 Task: Find connections with filter location Lünen with filter topic #helpingothers with filter profile language German with filter current company NoBroker.com with filter school Mar Ivanios College, Thiruvananthapuram with filter industry Translation and Localization with filter service category Research with filter keywords title Video Editor
Action: Mouse moved to (552, 56)
Screenshot: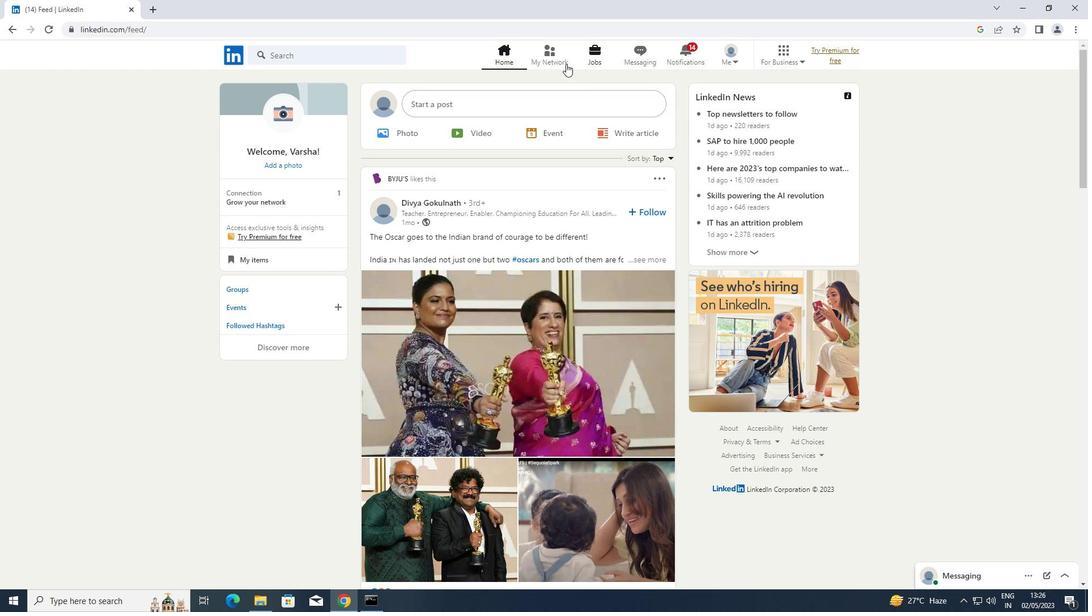 
Action: Mouse pressed left at (552, 56)
Screenshot: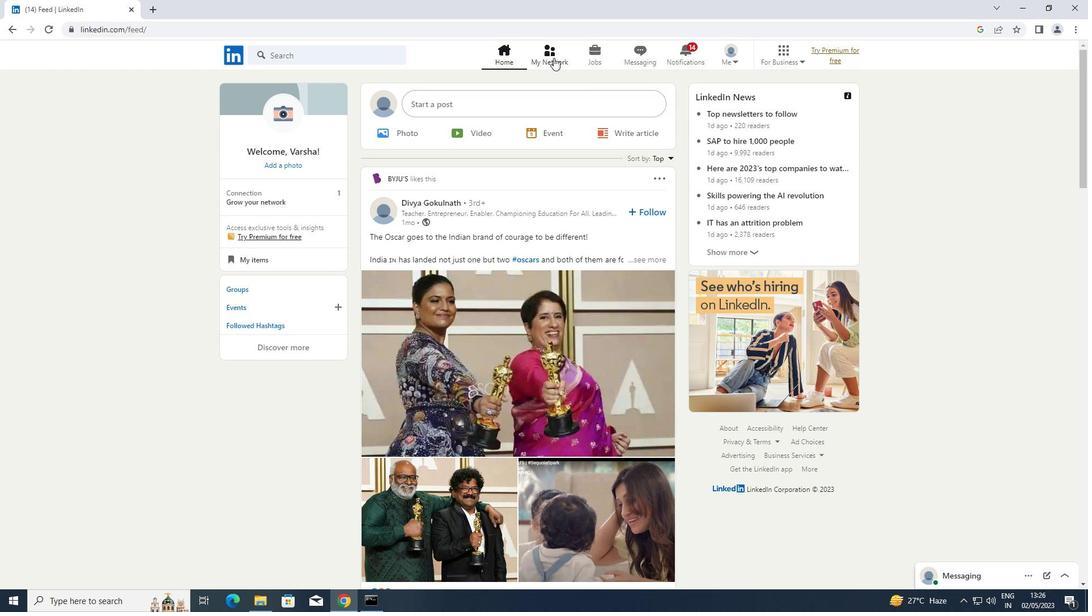 
Action: Mouse moved to (298, 115)
Screenshot: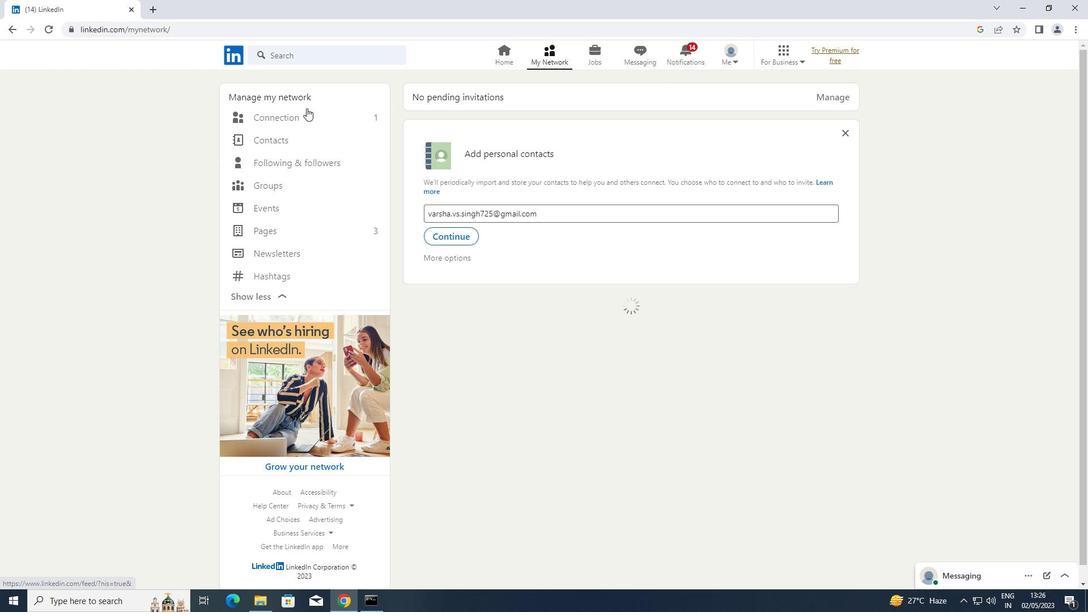 
Action: Mouse pressed left at (298, 115)
Screenshot: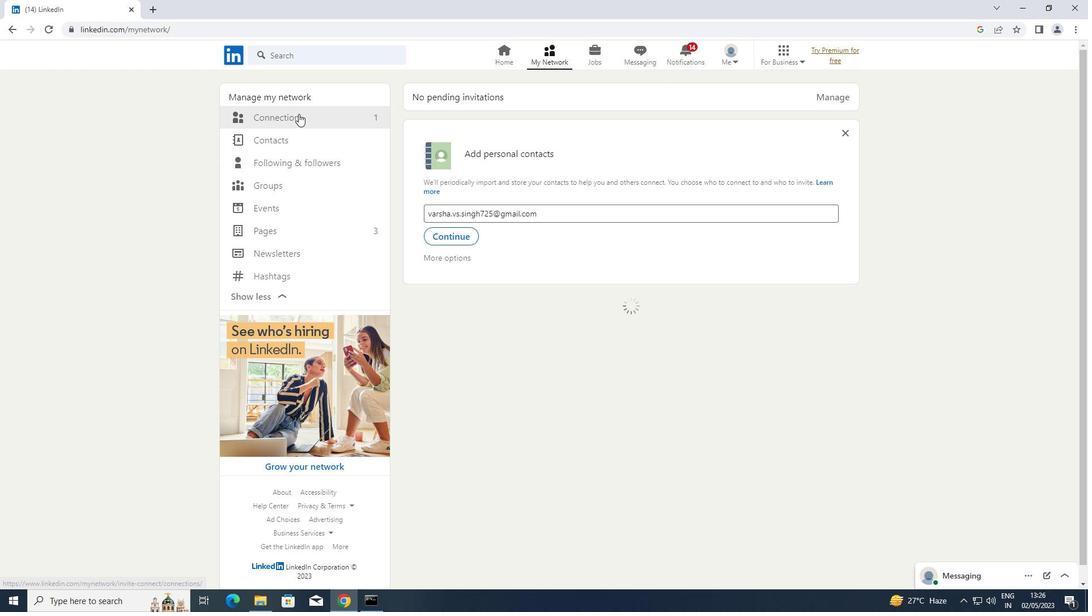 
Action: Mouse moved to (268, 114)
Screenshot: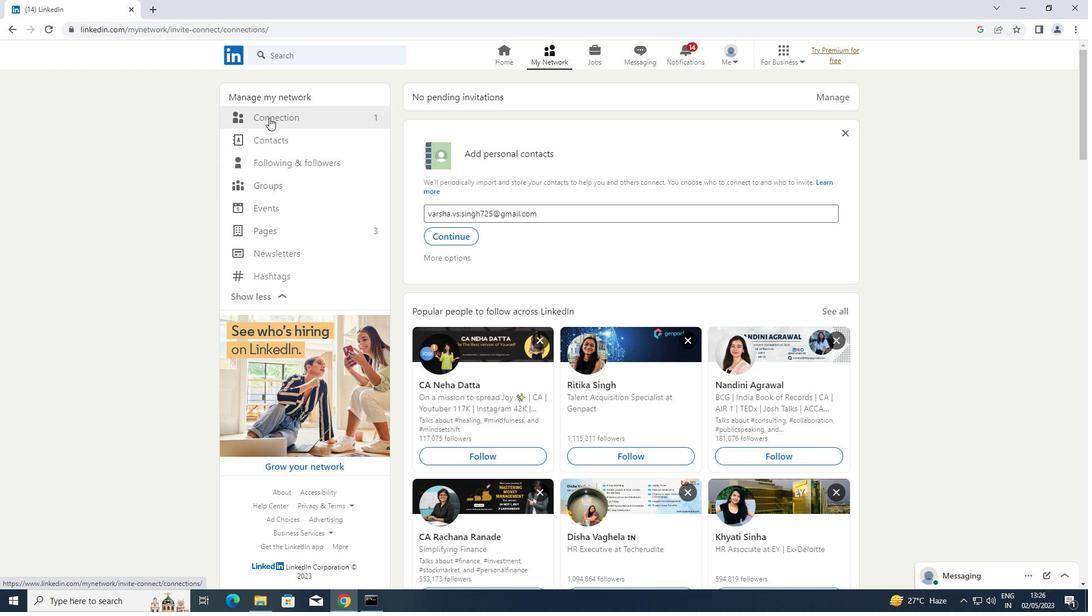 
Action: Mouse pressed left at (268, 114)
Screenshot: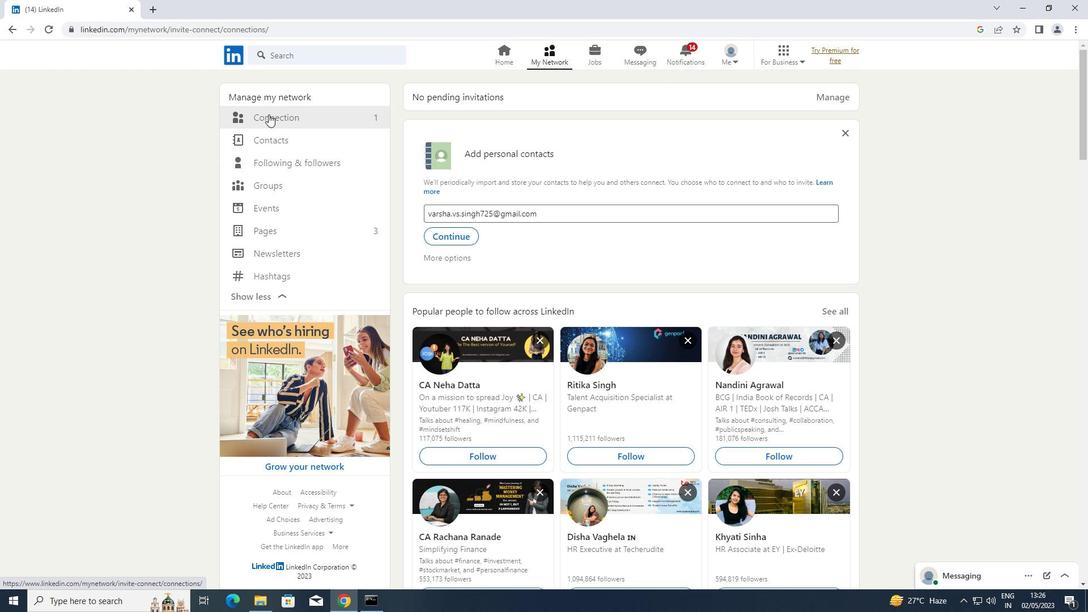 
Action: Mouse moved to (621, 114)
Screenshot: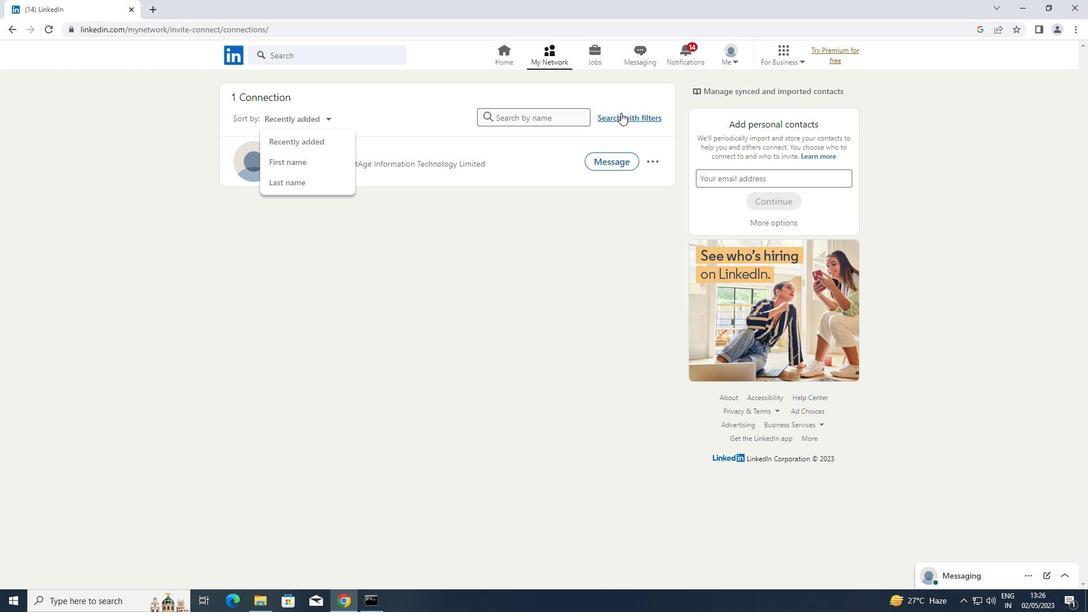 
Action: Mouse pressed left at (621, 114)
Screenshot: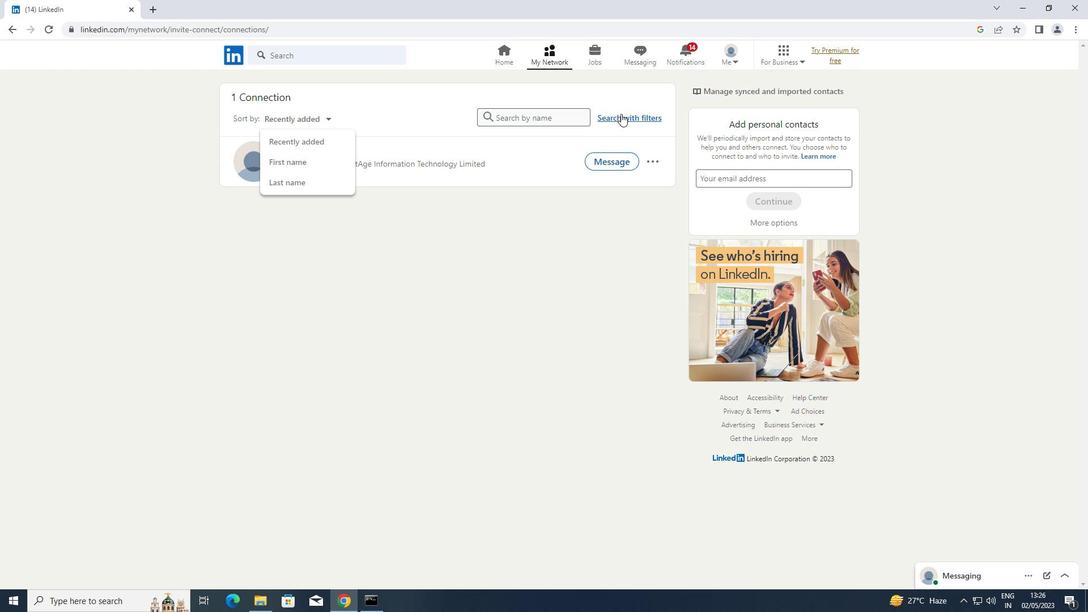 
Action: Mouse moved to (579, 90)
Screenshot: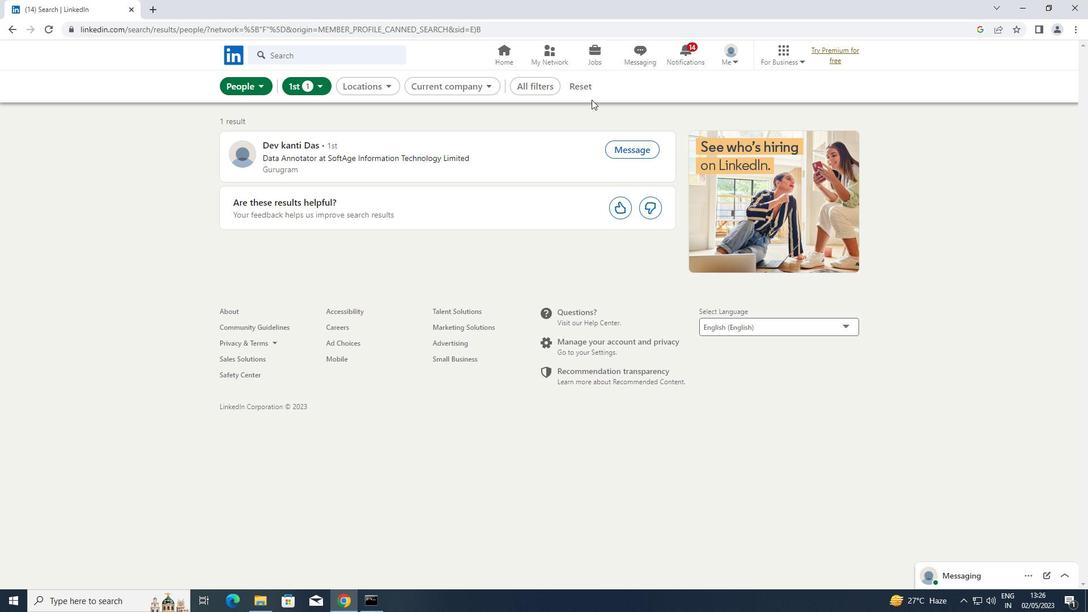 
Action: Mouse pressed left at (579, 90)
Screenshot: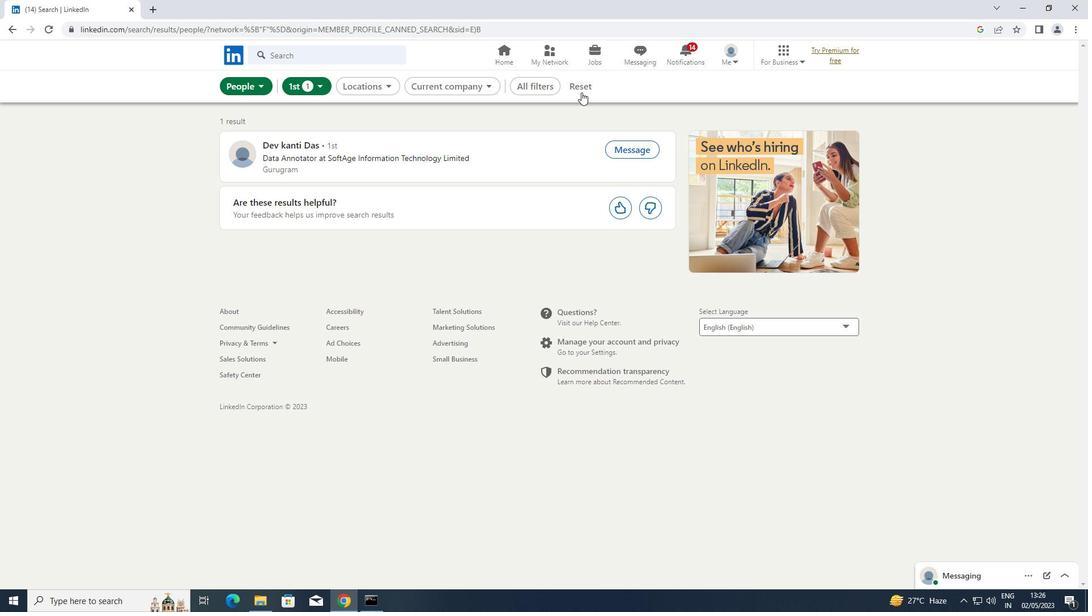
Action: Mouse moved to (563, 91)
Screenshot: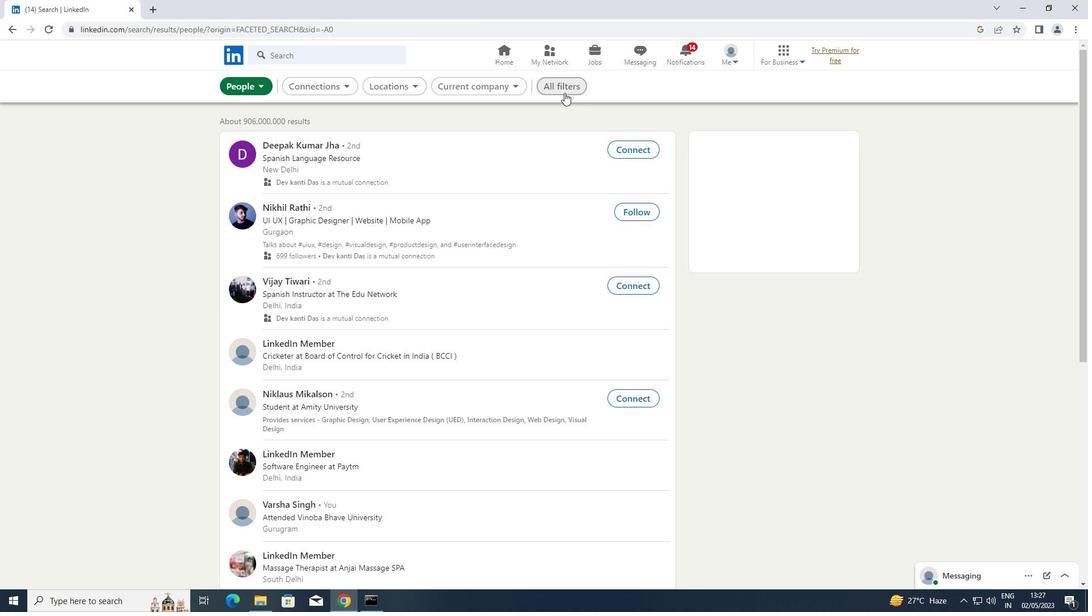 
Action: Mouse pressed left at (563, 91)
Screenshot: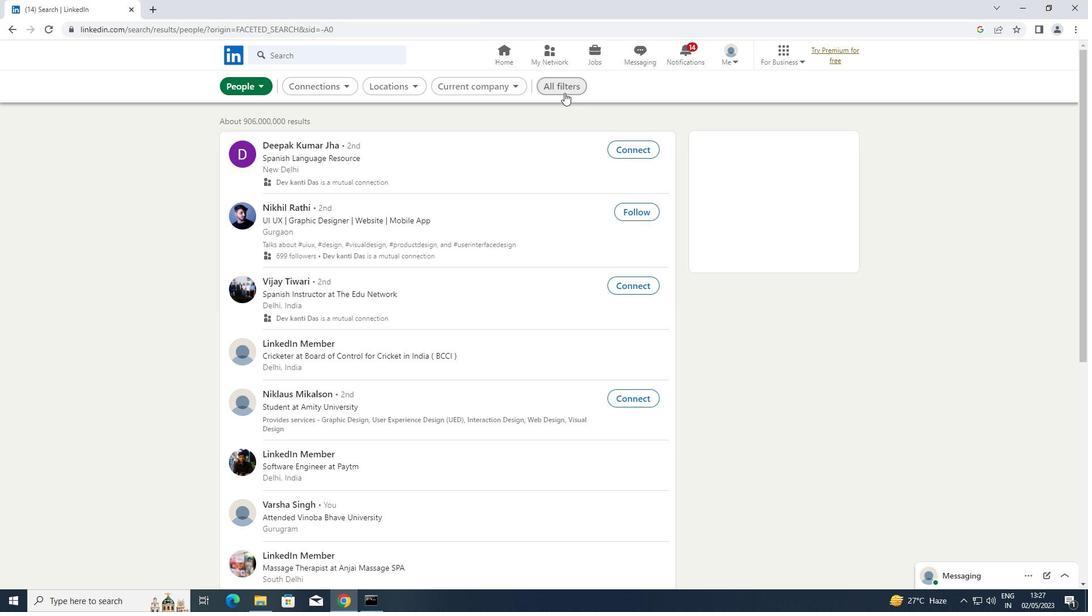 
Action: Mouse moved to (787, 216)
Screenshot: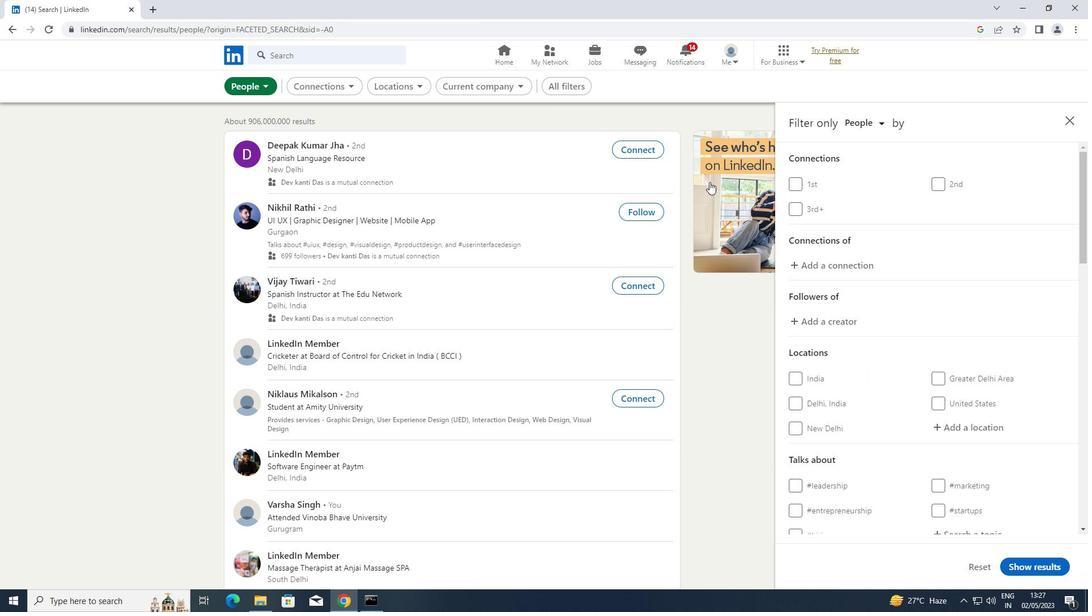 
Action: Mouse scrolled (787, 215) with delta (0, 0)
Screenshot: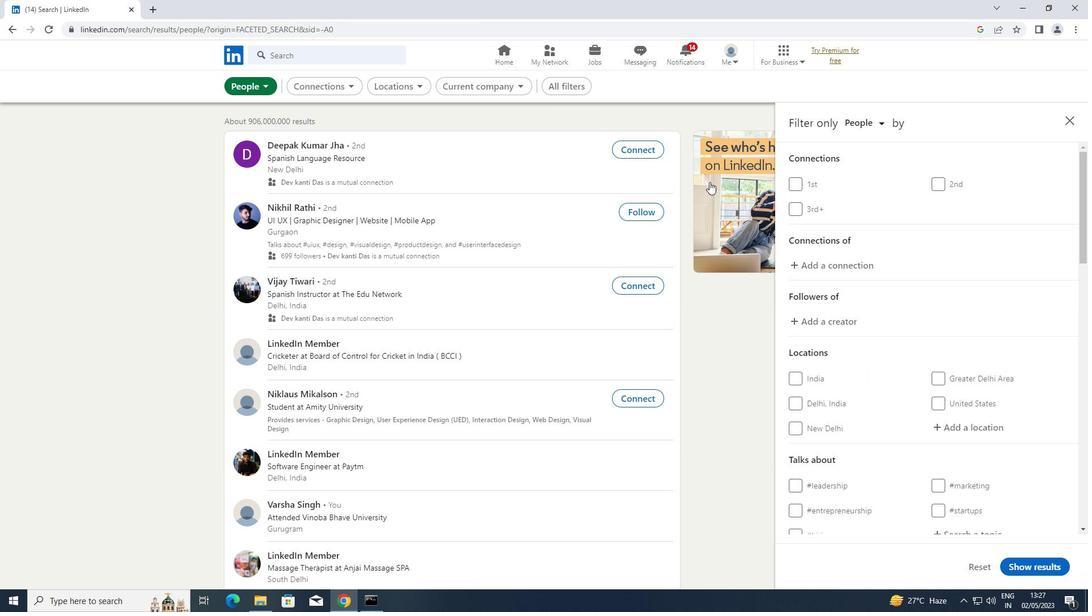 
Action: Mouse moved to (787, 217)
Screenshot: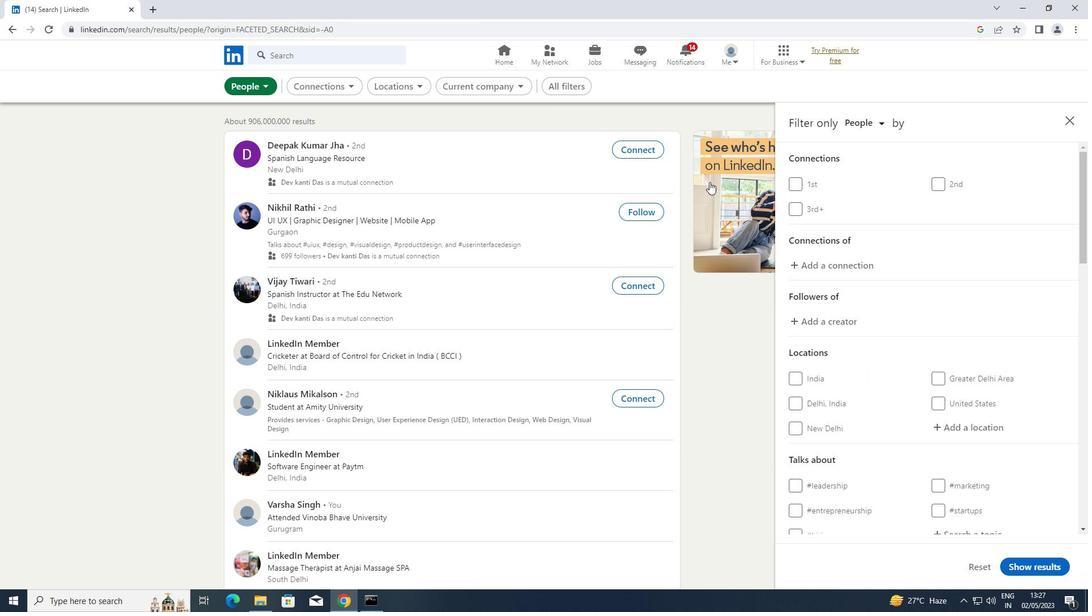
Action: Mouse scrolled (787, 216) with delta (0, 0)
Screenshot: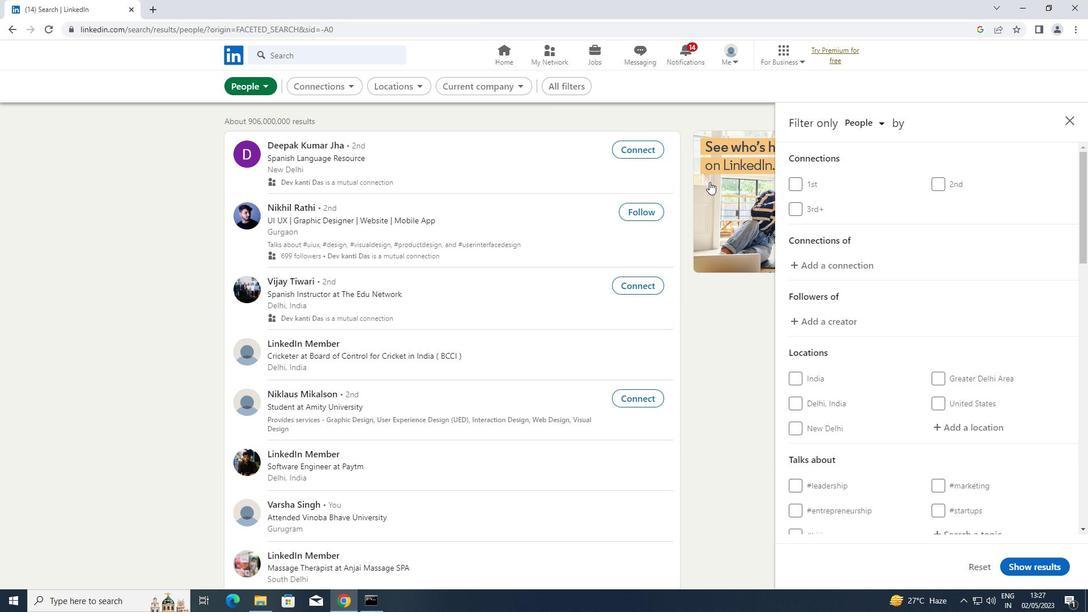 
Action: Mouse moved to (993, 314)
Screenshot: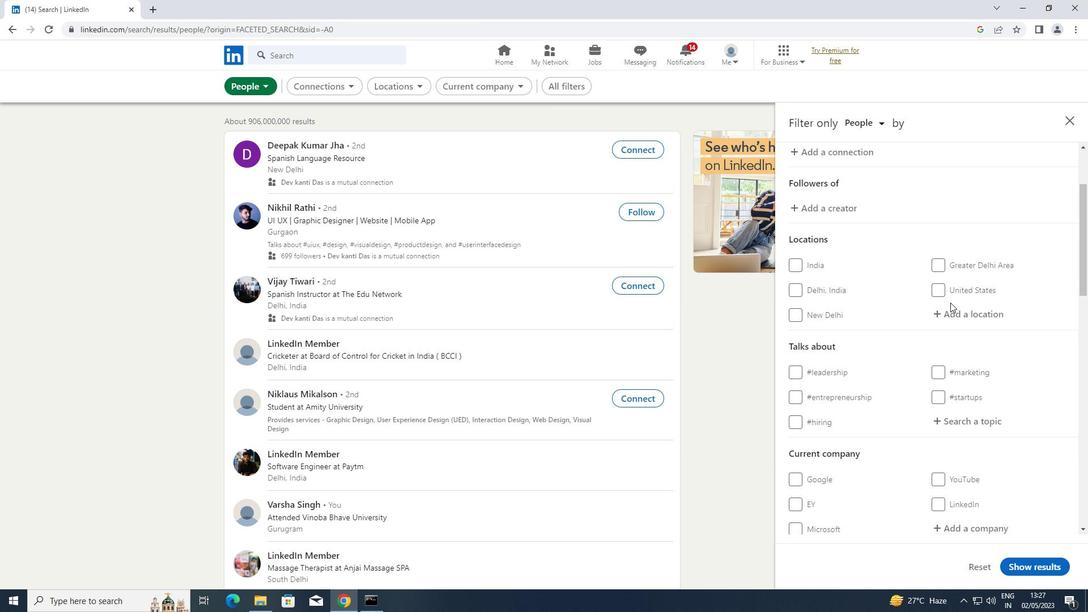 
Action: Mouse pressed left at (993, 314)
Screenshot: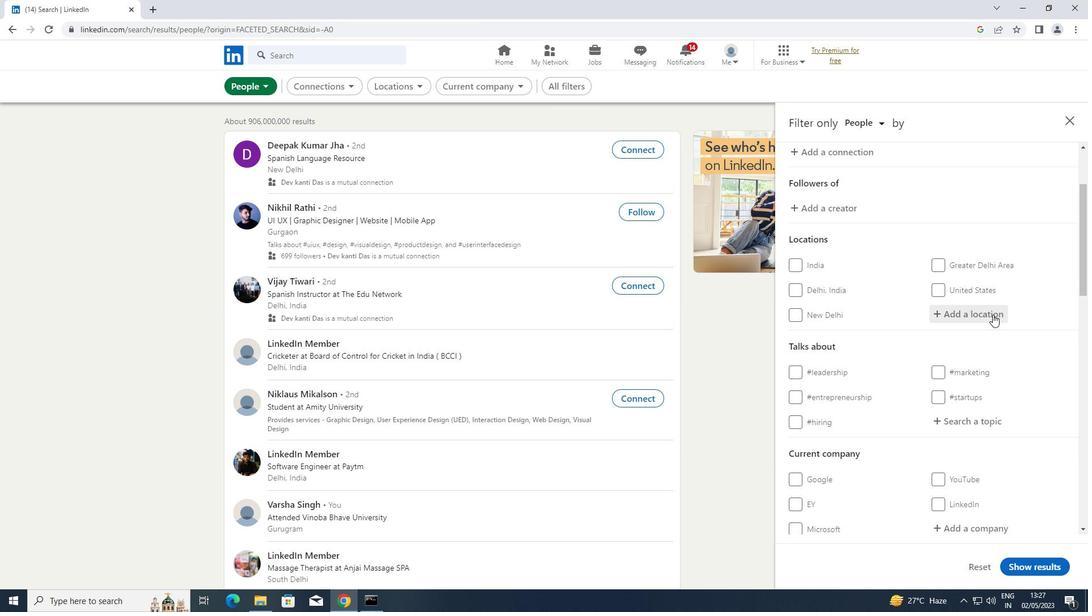 
Action: Key pressed <Key.shift>LUNEN
Screenshot: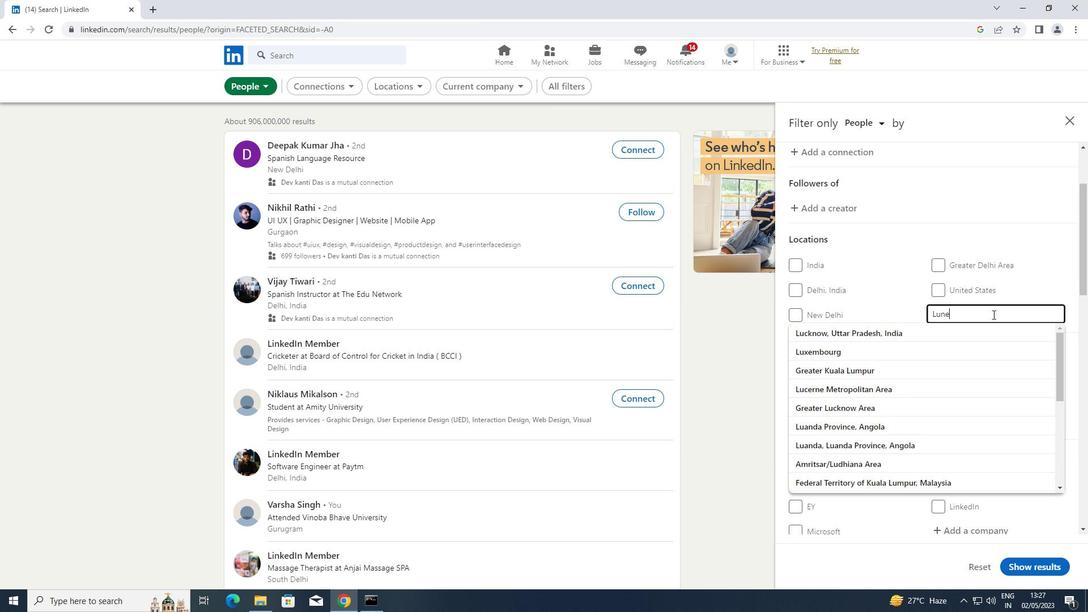 
Action: Mouse moved to (945, 316)
Screenshot: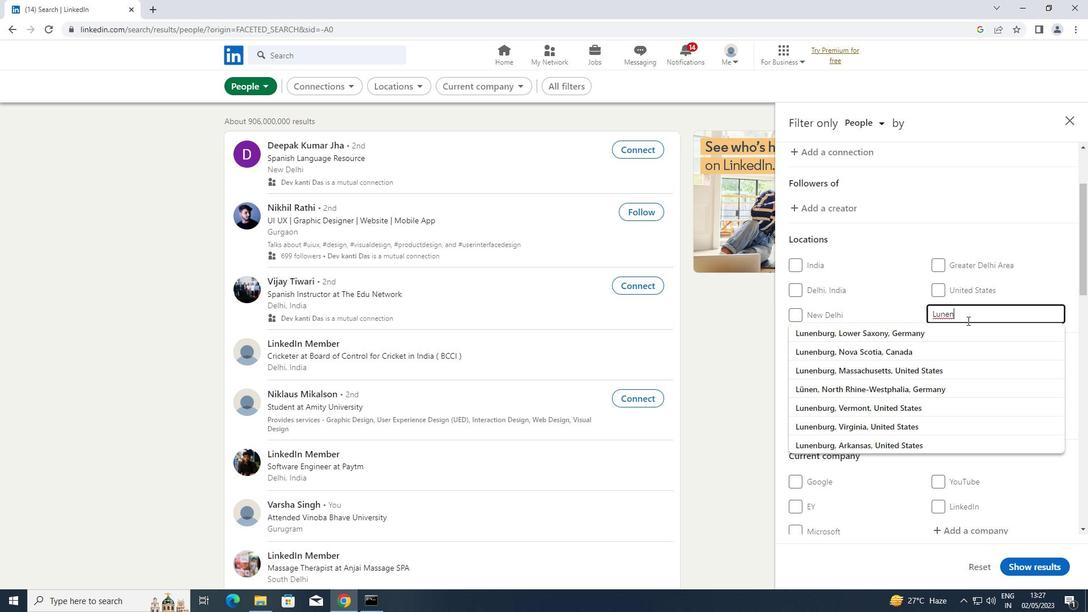 
Action: Key pressed <Key.enter>
Screenshot: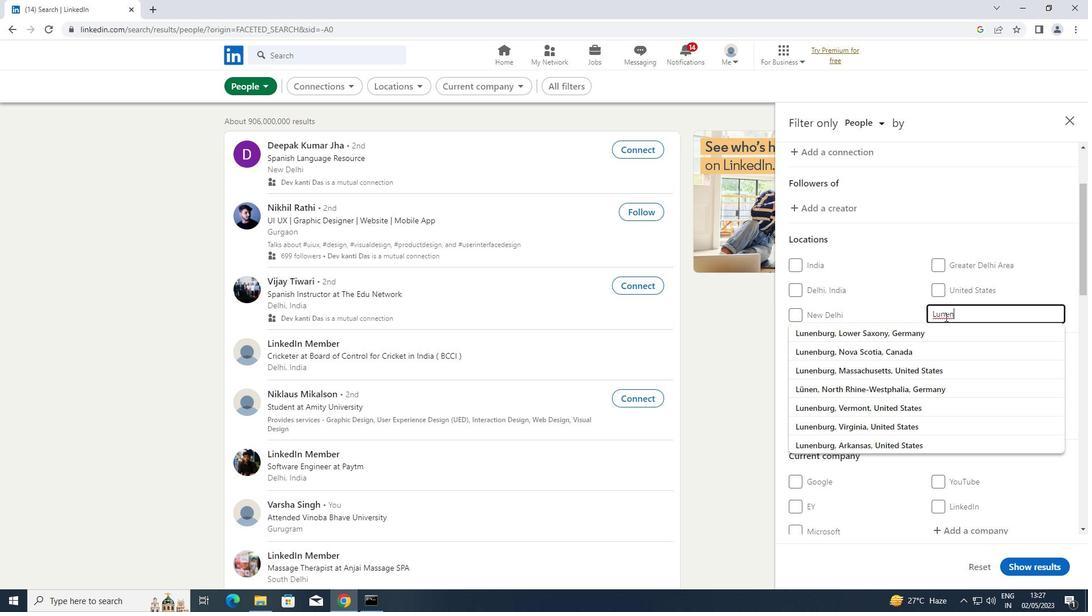 
Action: Mouse moved to (903, 313)
Screenshot: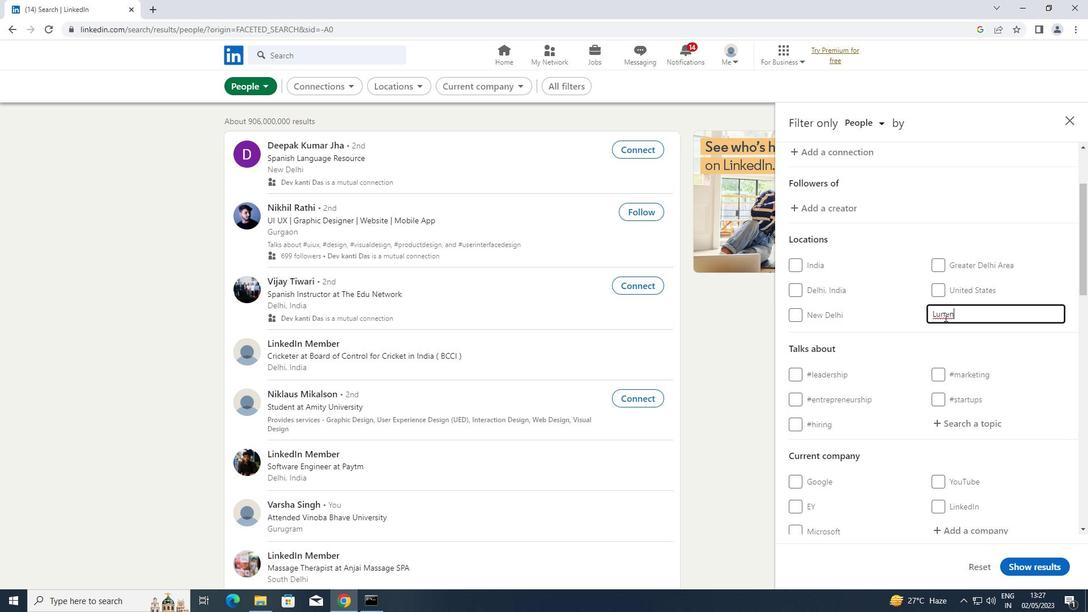 
Action: Mouse scrolled (903, 312) with delta (0, 0)
Screenshot: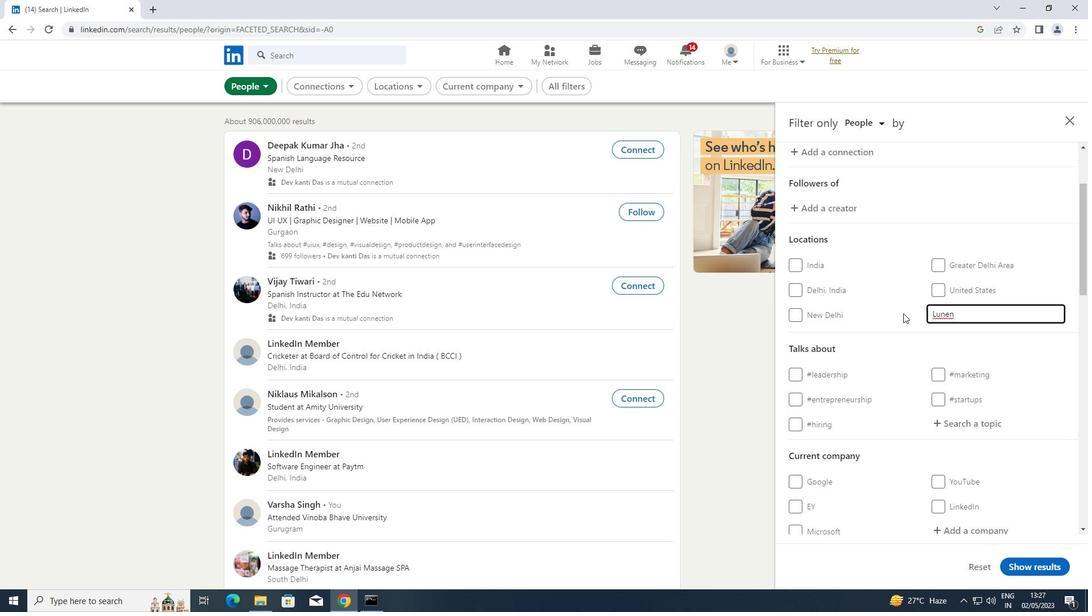 
Action: Mouse scrolled (903, 312) with delta (0, 0)
Screenshot: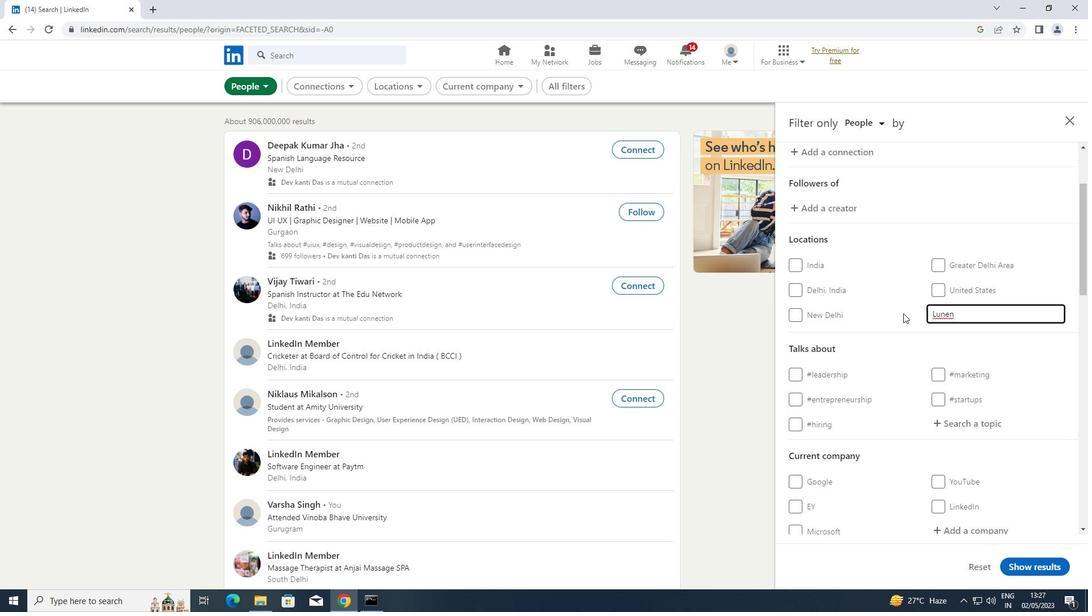 
Action: Mouse scrolled (903, 312) with delta (0, 0)
Screenshot: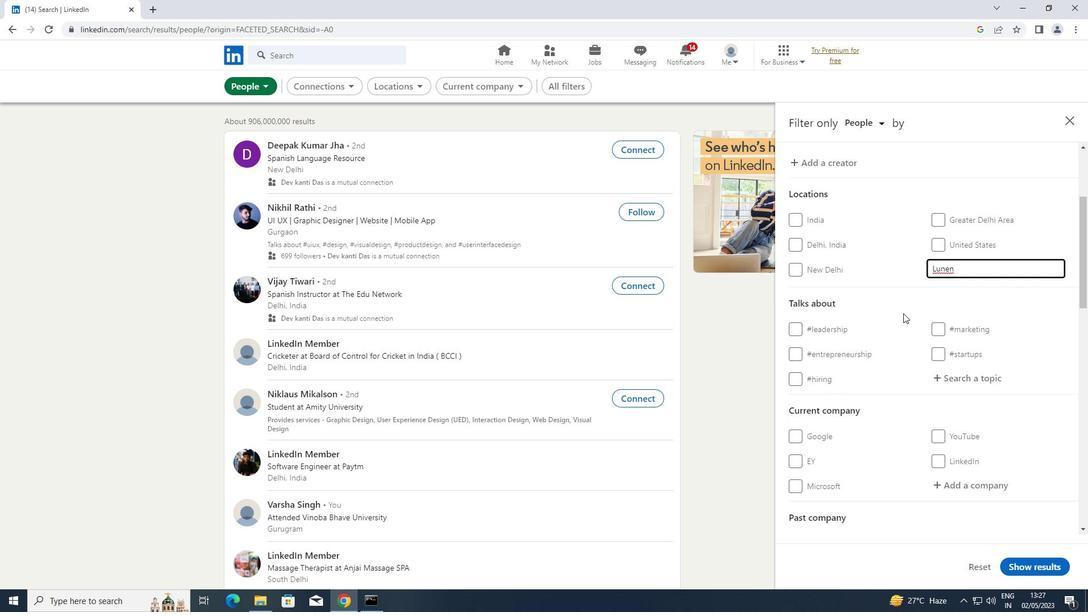 
Action: Mouse moved to (968, 255)
Screenshot: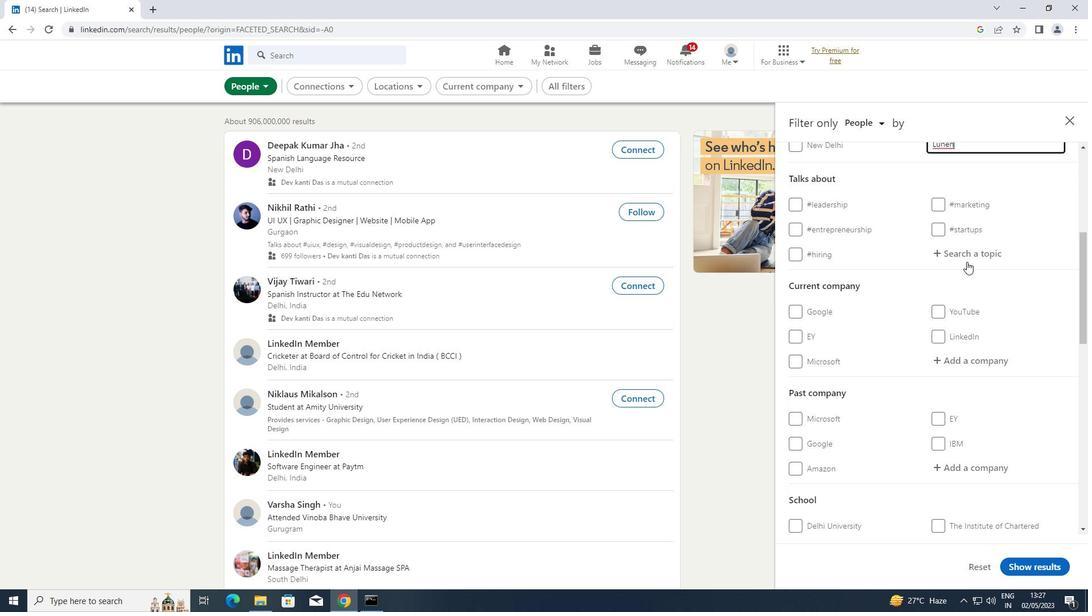 
Action: Mouse pressed left at (968, 255)
Screenshot: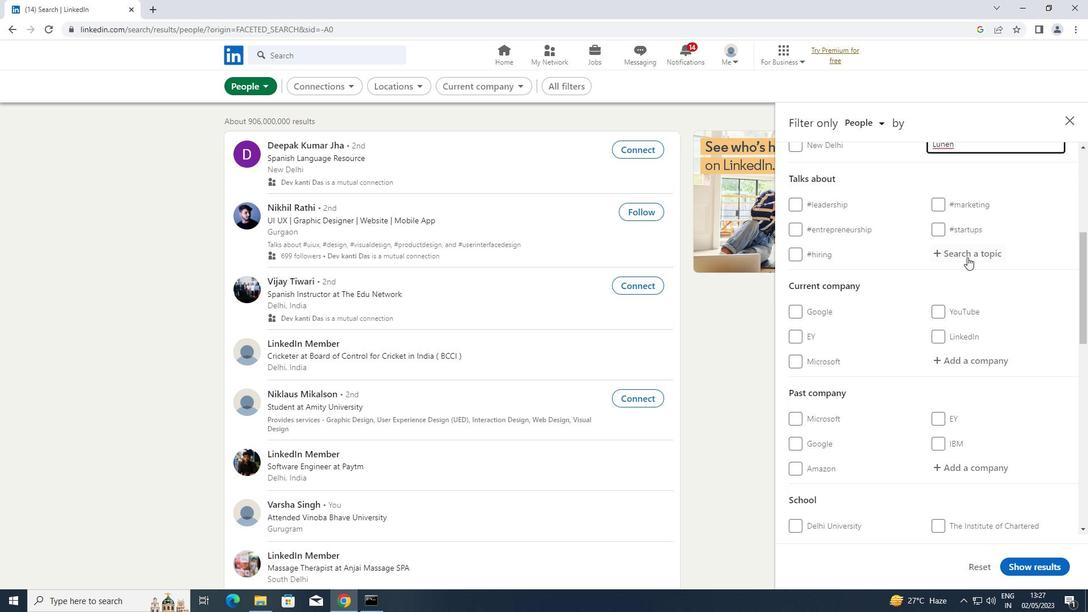 
Action: Key pressed HELPINGOTHERS
Screenshot: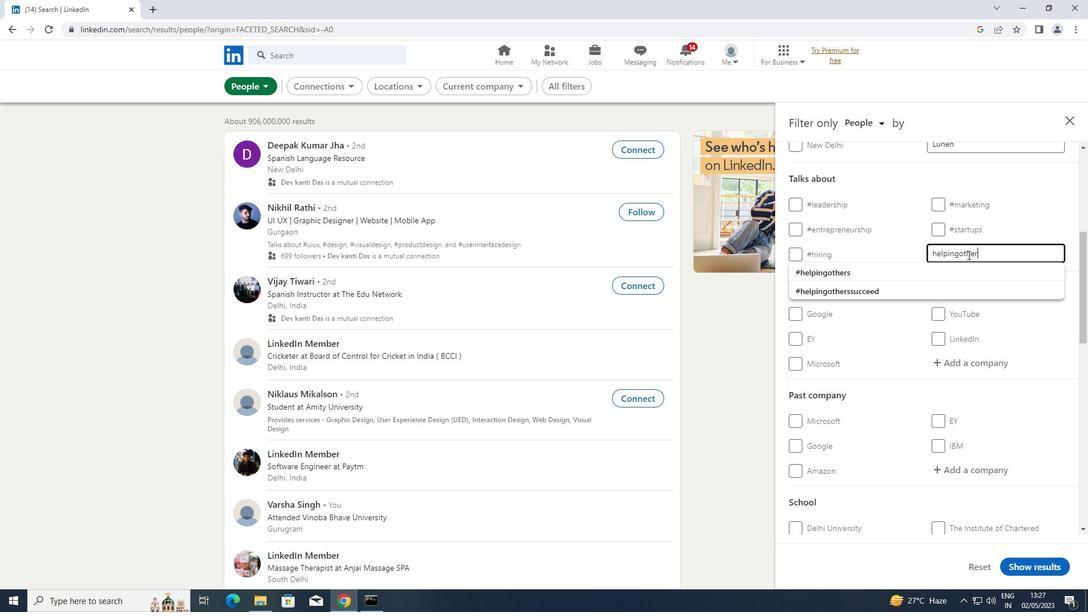 
Action: Mouse moved to (865, 267)
Screenshot: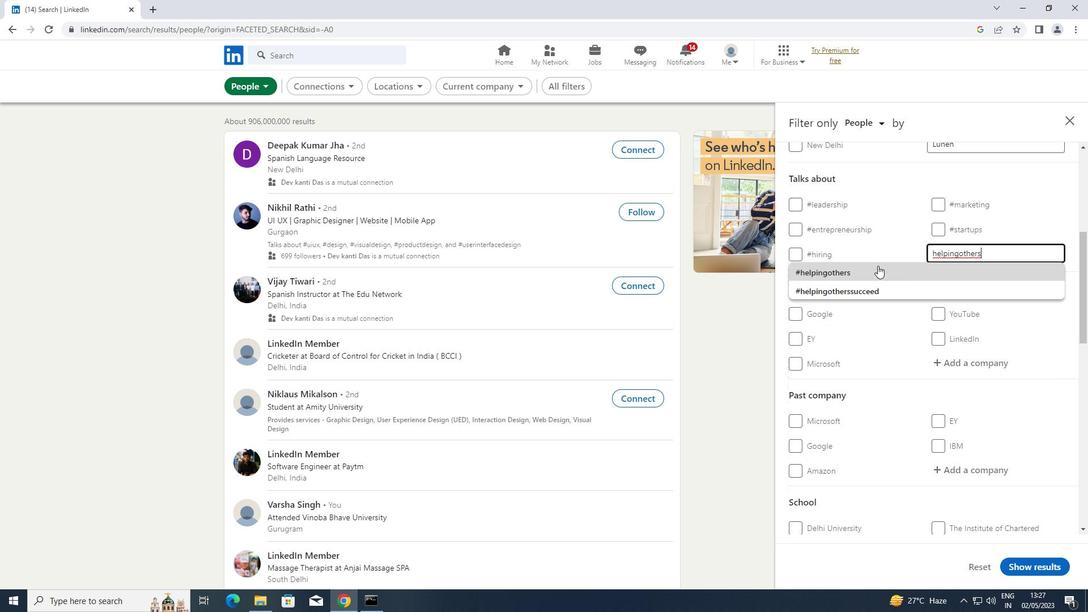 
Action: Mouse pressed left at (865, 267)
Screenshot: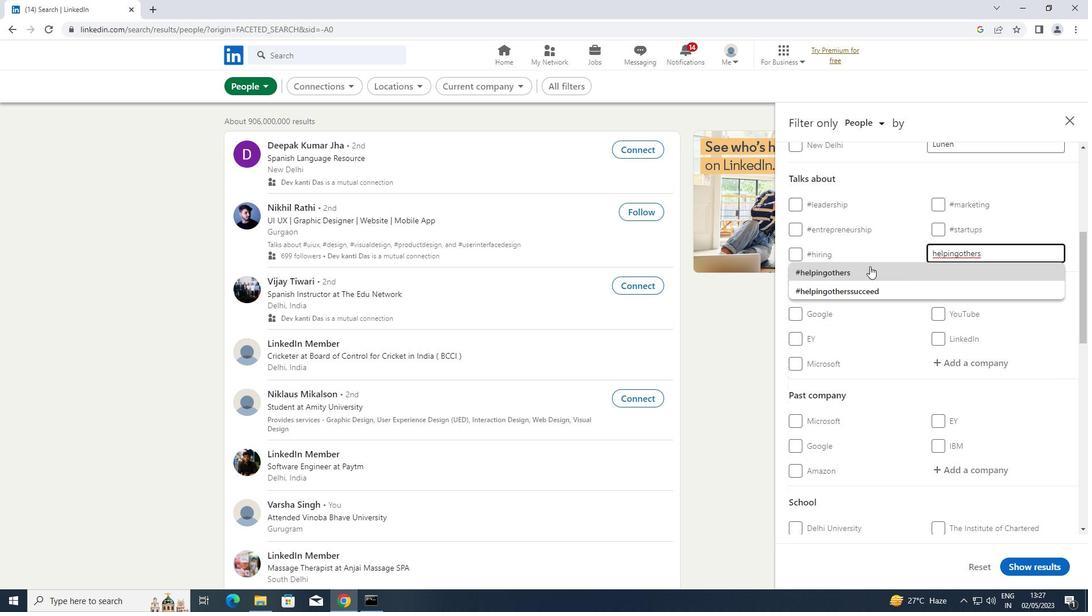 
Action: Mouse scrolled (865, 266) with delta (0, 0)
Screenshot: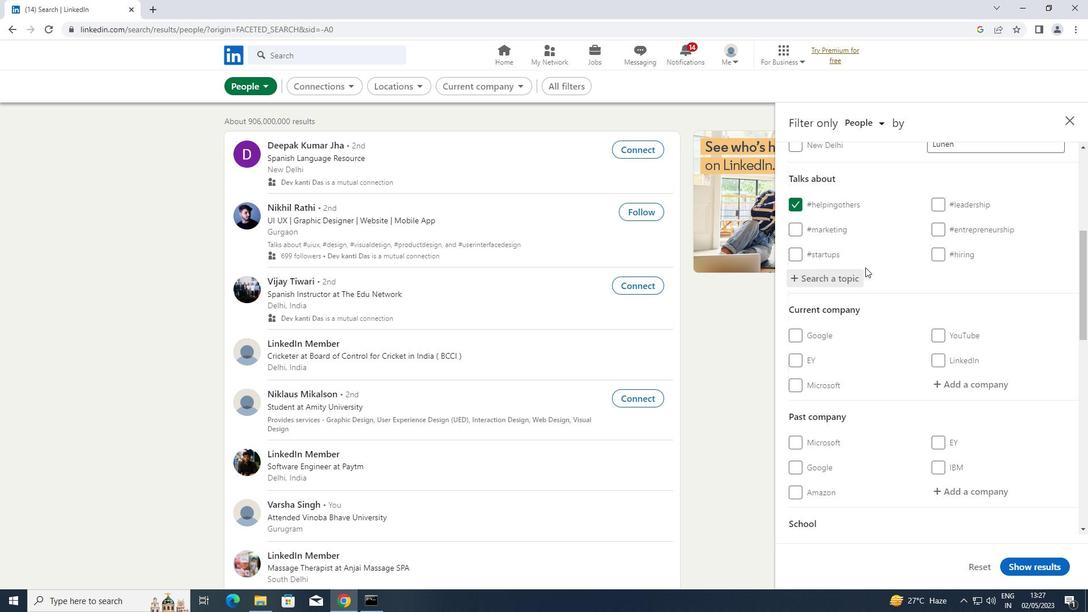 
Action: Mouse scrolled (865, 266) with delta (0, 0)
Screenshot: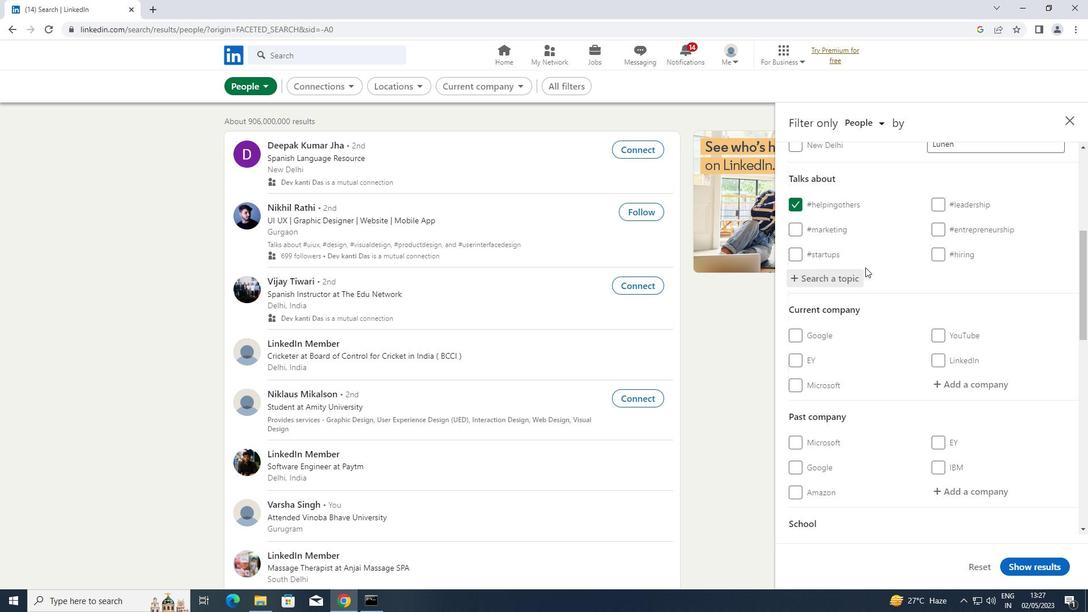 
Action: Mouse scrolled (865, 266) with delta (0, 0)
Screenshot: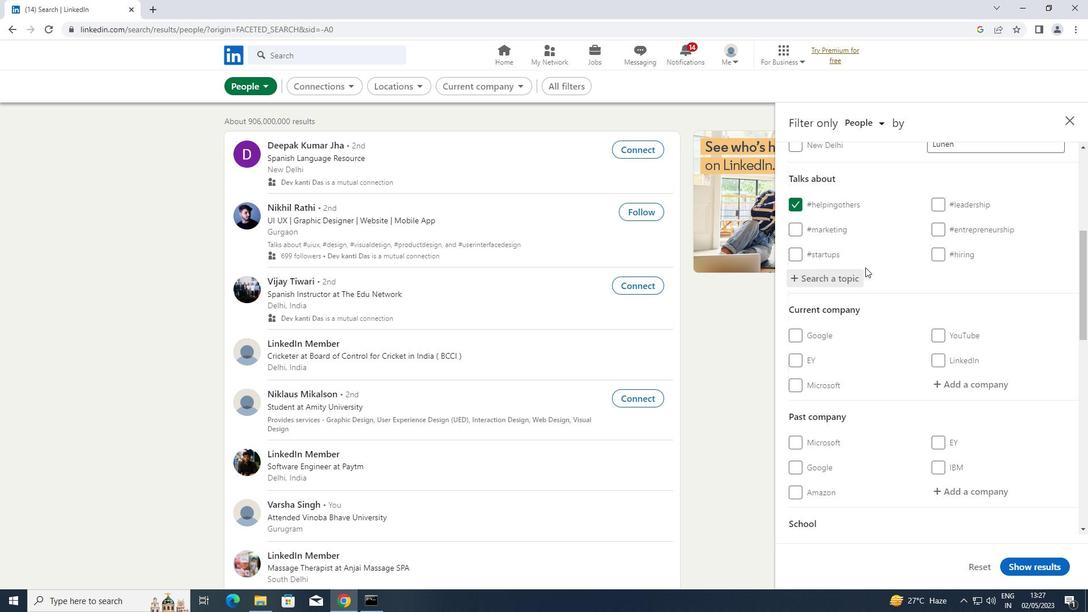 
Action: Mouse scrolled (865, 266) with delta (0, 0)
Screenshot: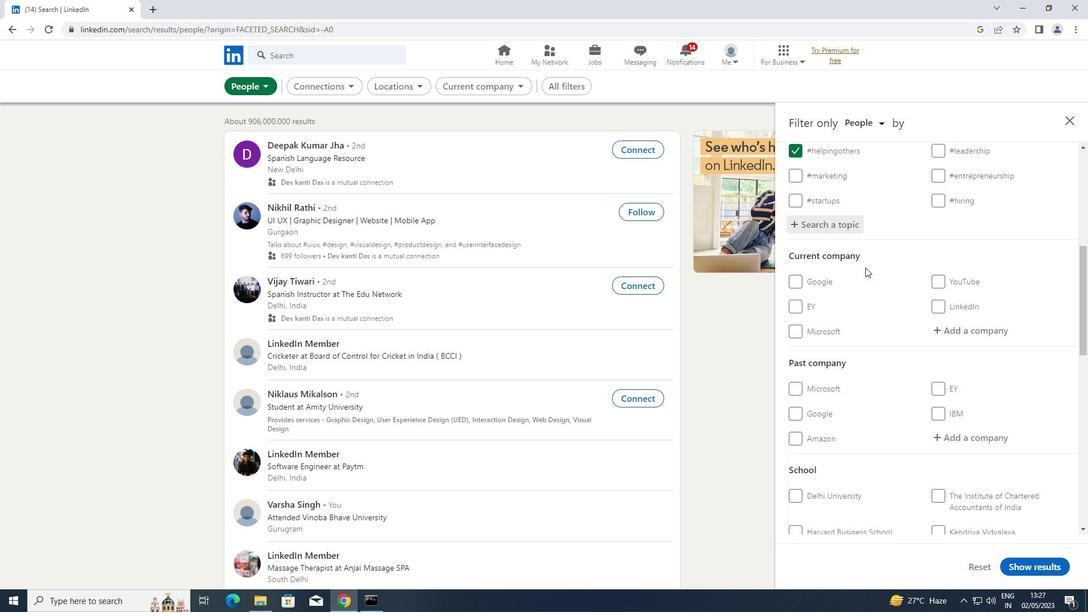 
Action: Mouse scrolled (865, 266) with delta (0, 0)
Screenshot: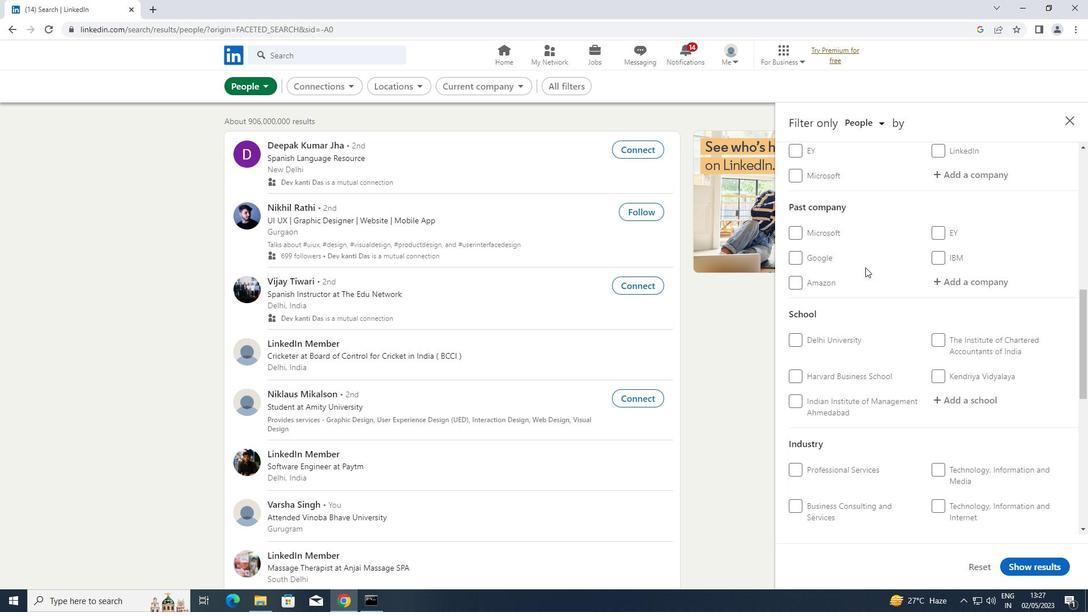 
Action: Mouse scrolled (865, 266) with delta (0, 0)
Screenshot: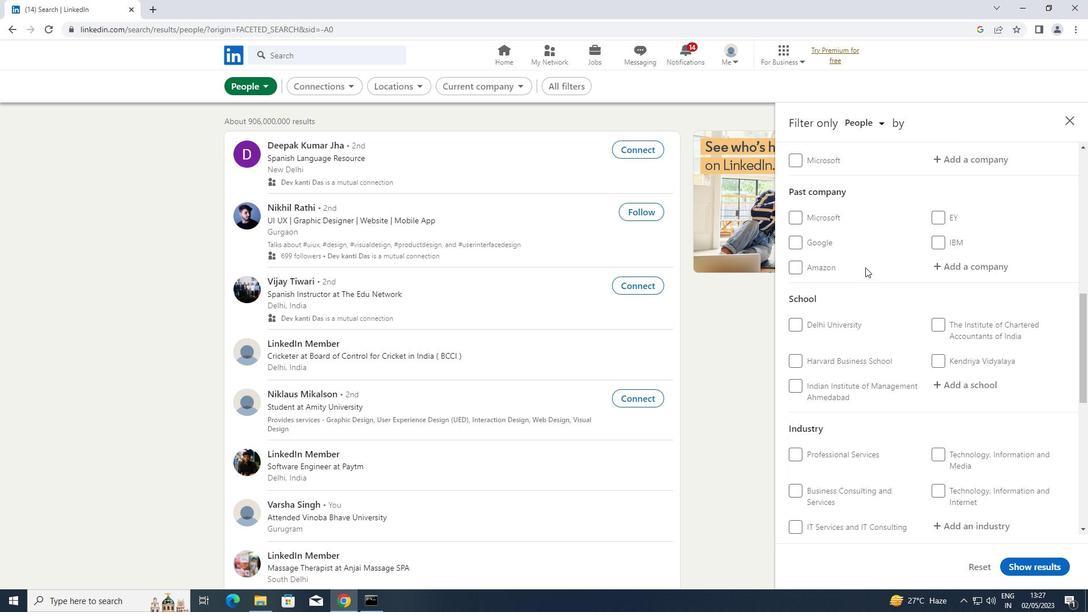 
Action: Mouse scrolled (865, 266) with delta (0, 0)
Screenshot: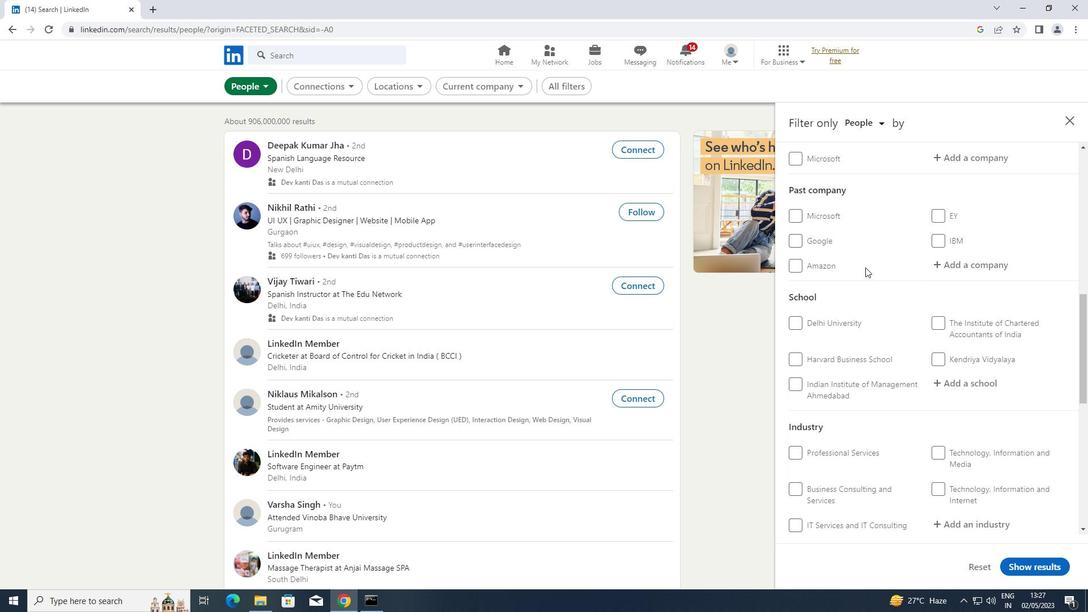 
Action: Mouse scrolled (865, 266) with delta (0, 0)
Screenshot: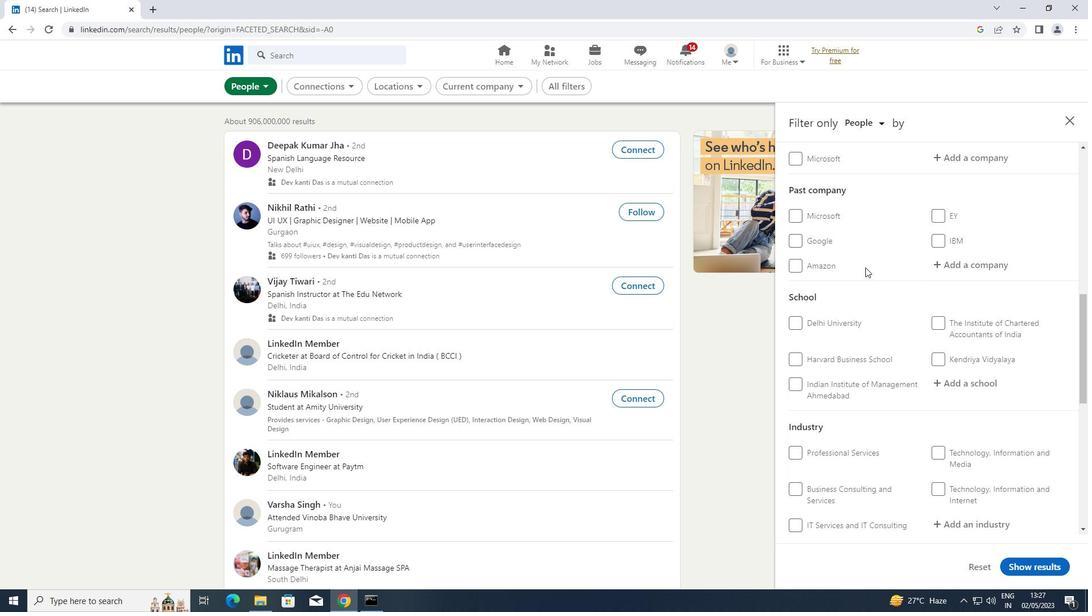 
Action: Mouse moved to (795, 400)
Screenshot: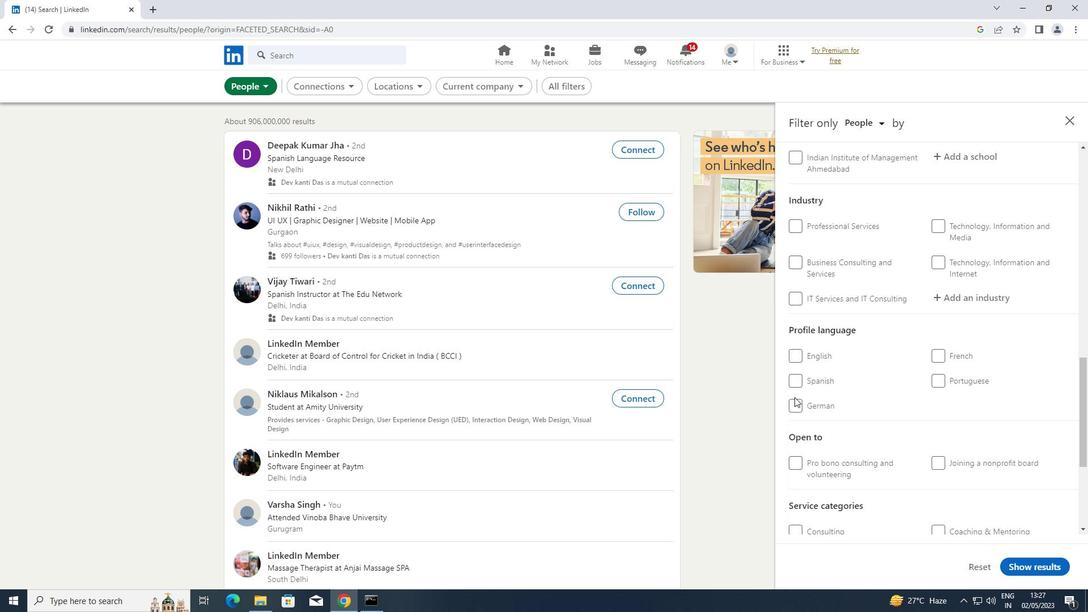 
Action: Mouse pressed left at (795, 400)
Screenshot: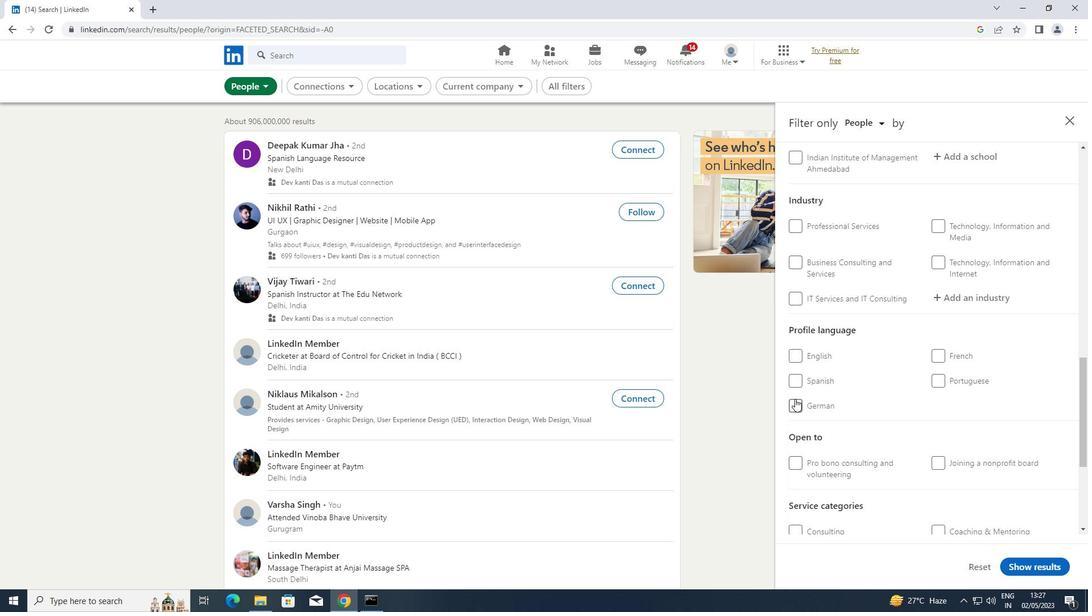 
Action: Mouse moved to (837, 290)
Screenshot: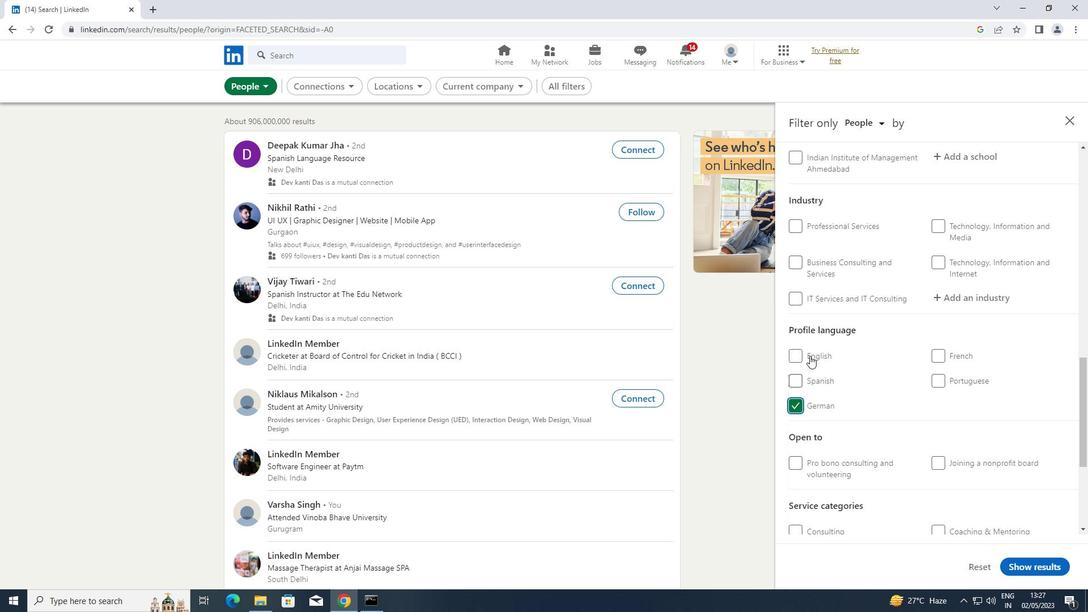 
Action: Mouse scrolled (837, 291) with delta (0, 0)
Screenshot: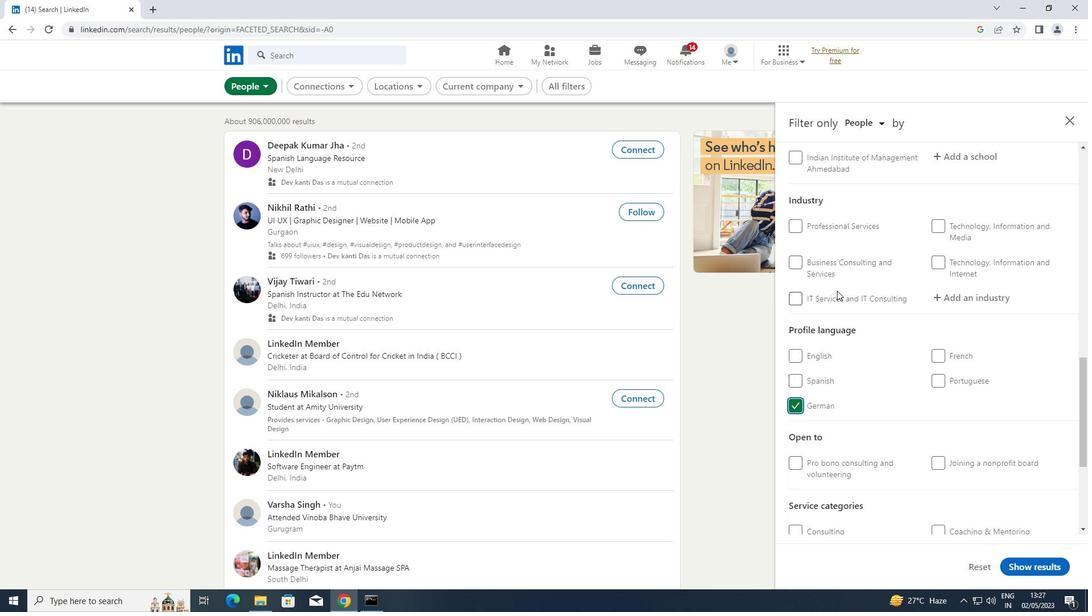
Action: Mouse scrolled (837, 291) with delta (0, 0)
Screenshot: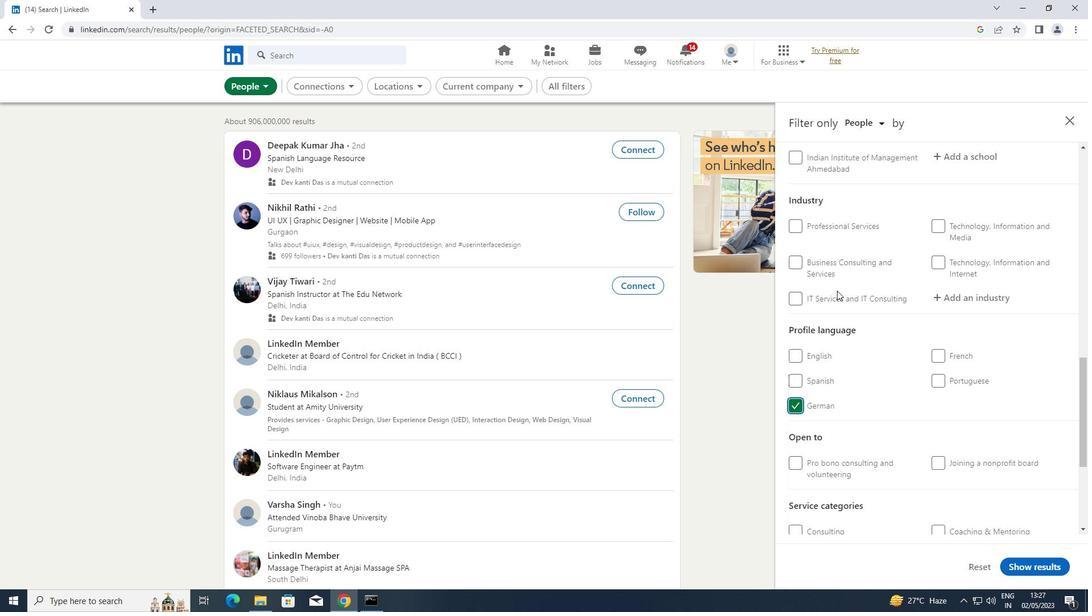 
Action: Mouse scrolled (837, 291) with delta (0, 0)
Screenshot: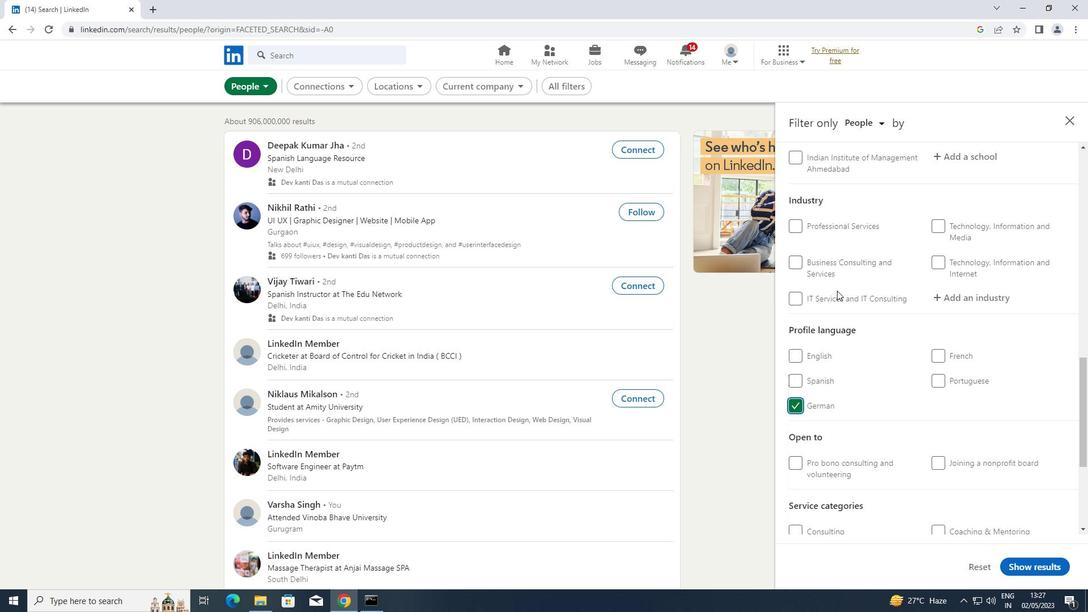 
Action: Mouse scrolled (837, 291) with delta (0, 0)
Screenshot: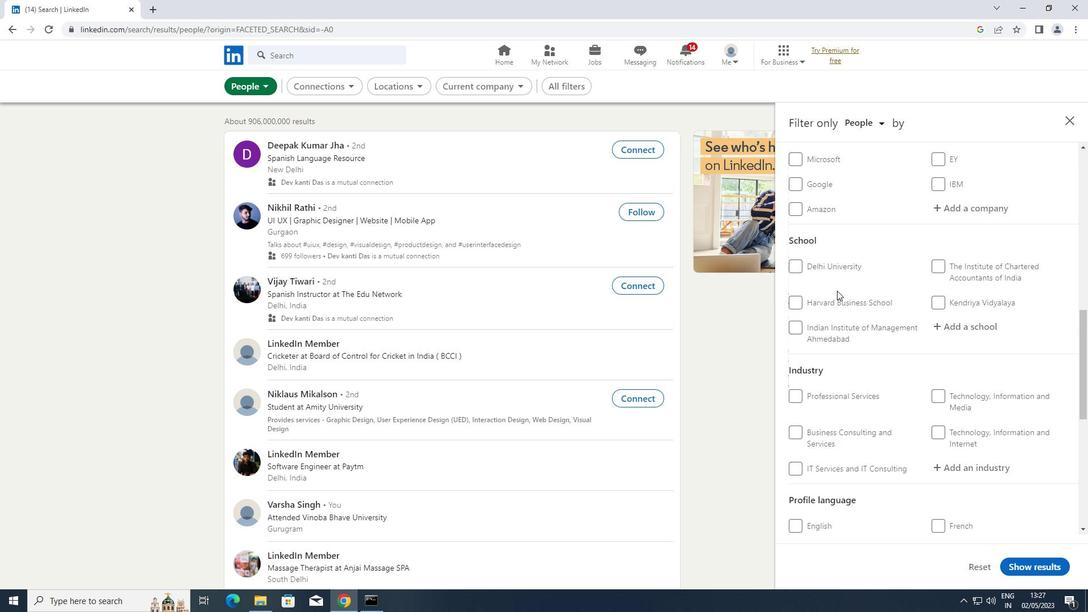 
Action: Mouse scrolled (837, 291) with delta (0, 0)
Screenshot: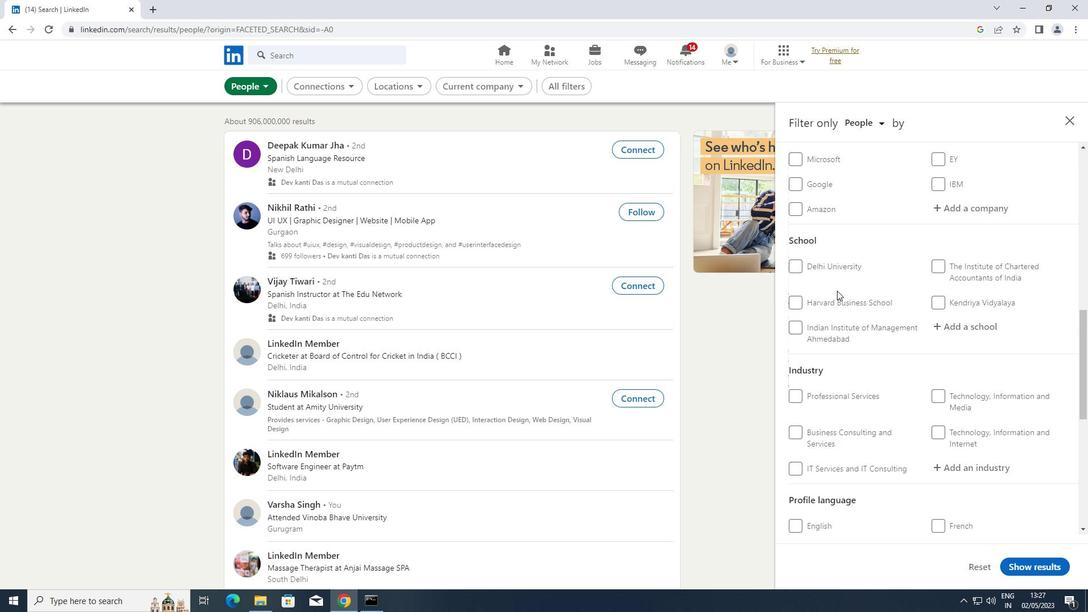 
Action: Mouse scrolled (837, 291) with delta (0, 0)
Screenshot: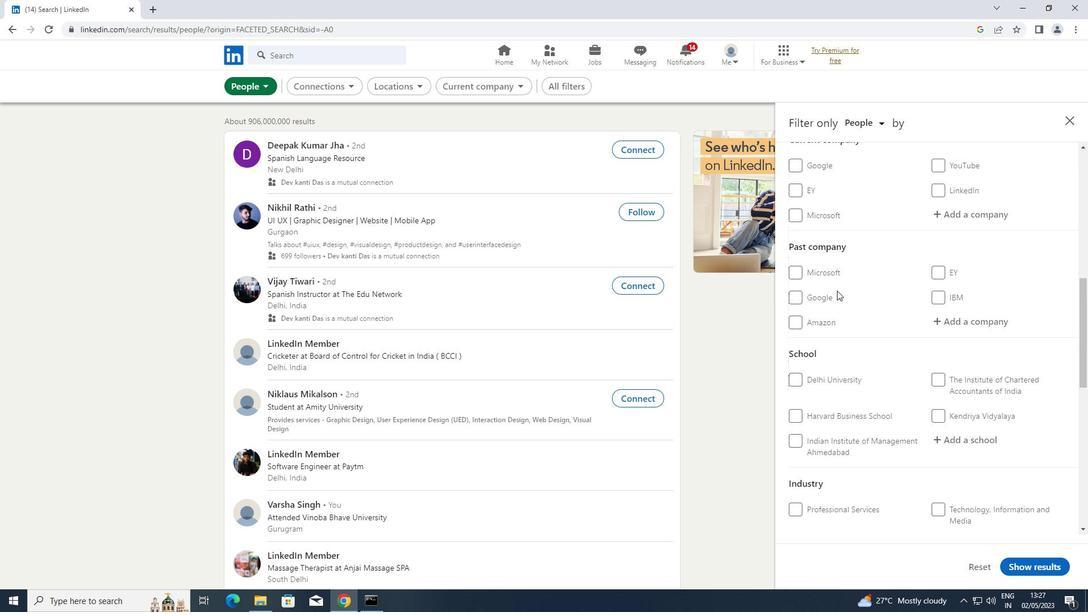 
Action: Mouse moved to (967, 263)
Screenshot: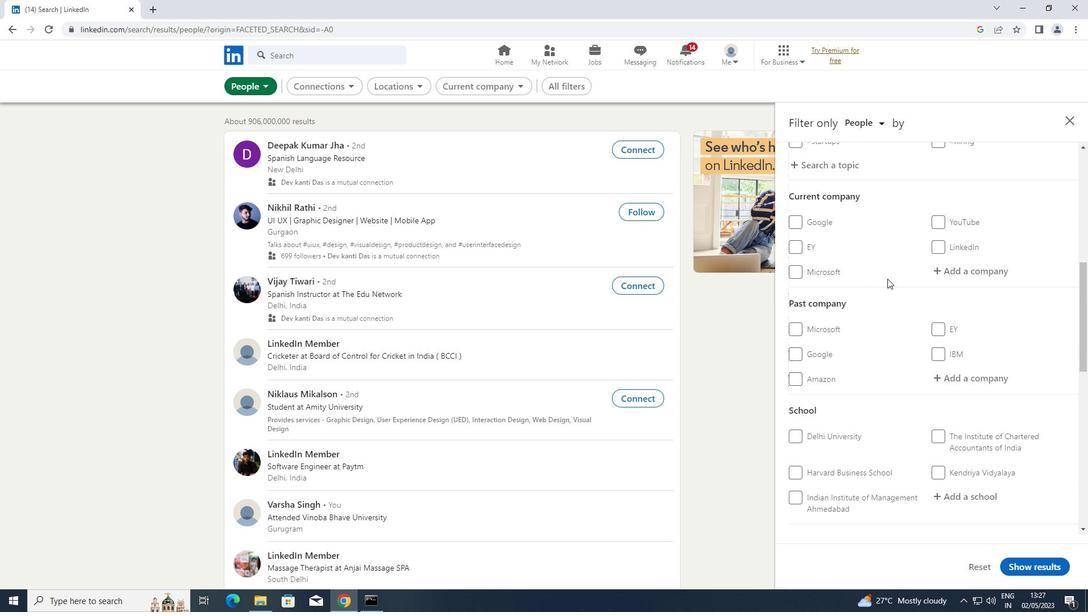 
Action: Mouse pressed left at (967, 263)
Screenshot: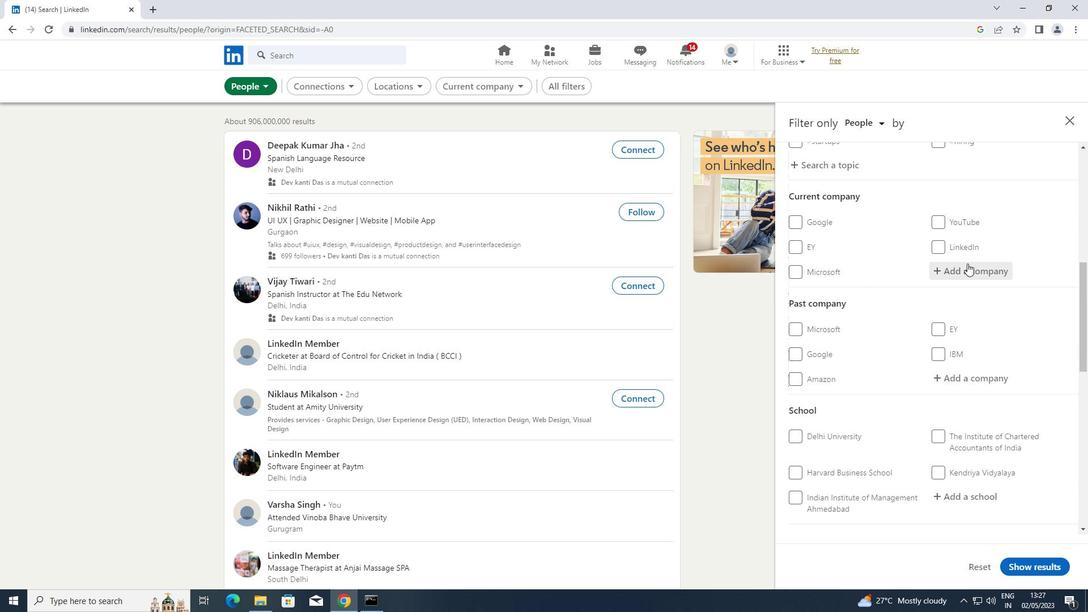 
Action: Key pressed <Key.shift>NO<Key.shift>BROKER
Screenshot: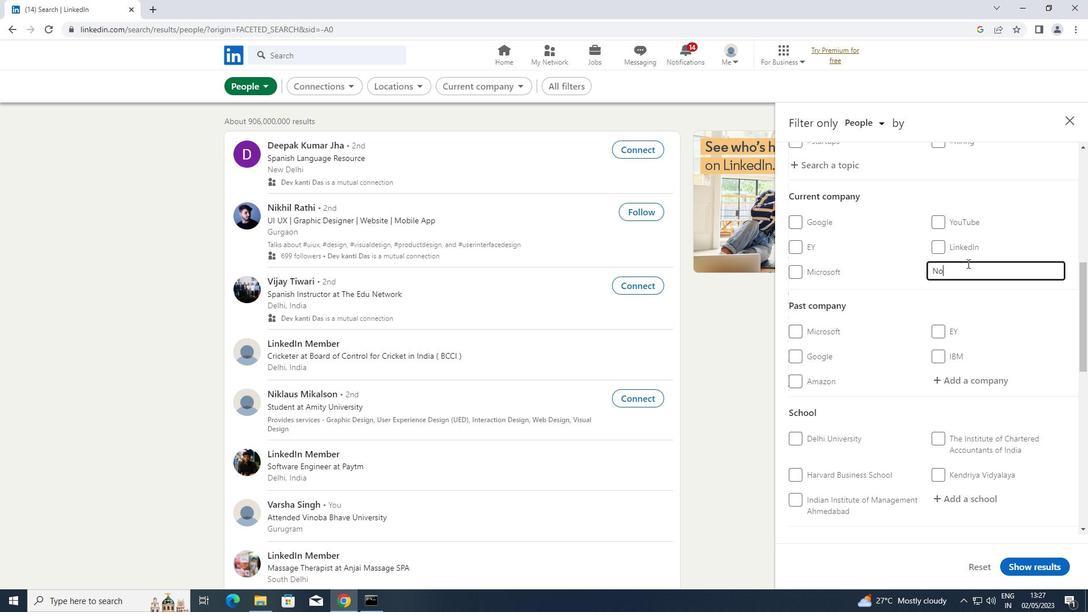 
Action: Mouse moved to (868, 295)
Screenshot: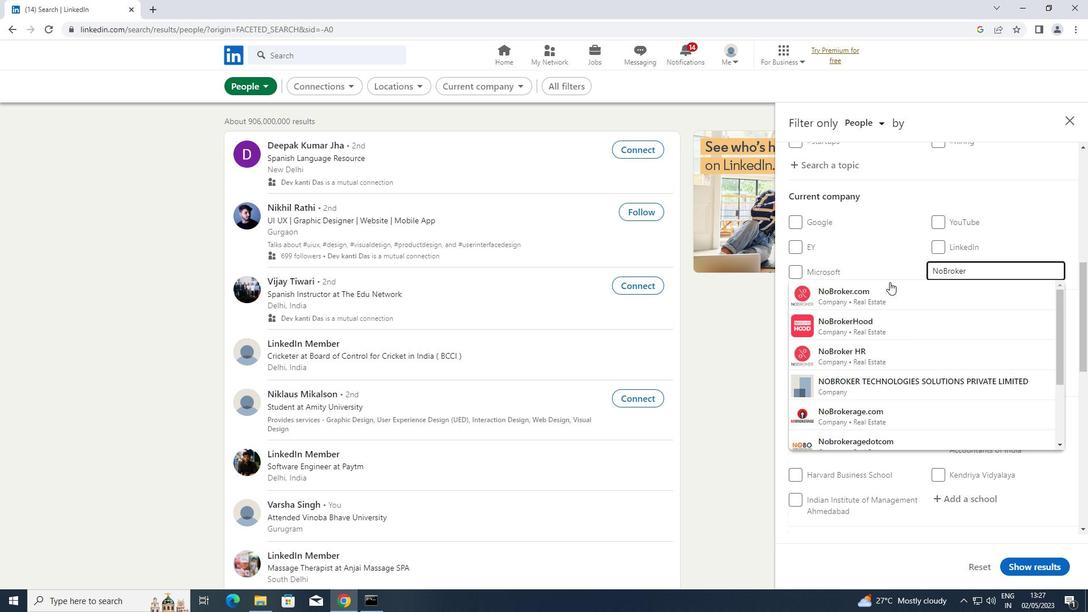 
Action: Mouse pressed left at (868, 295)
Screenshot: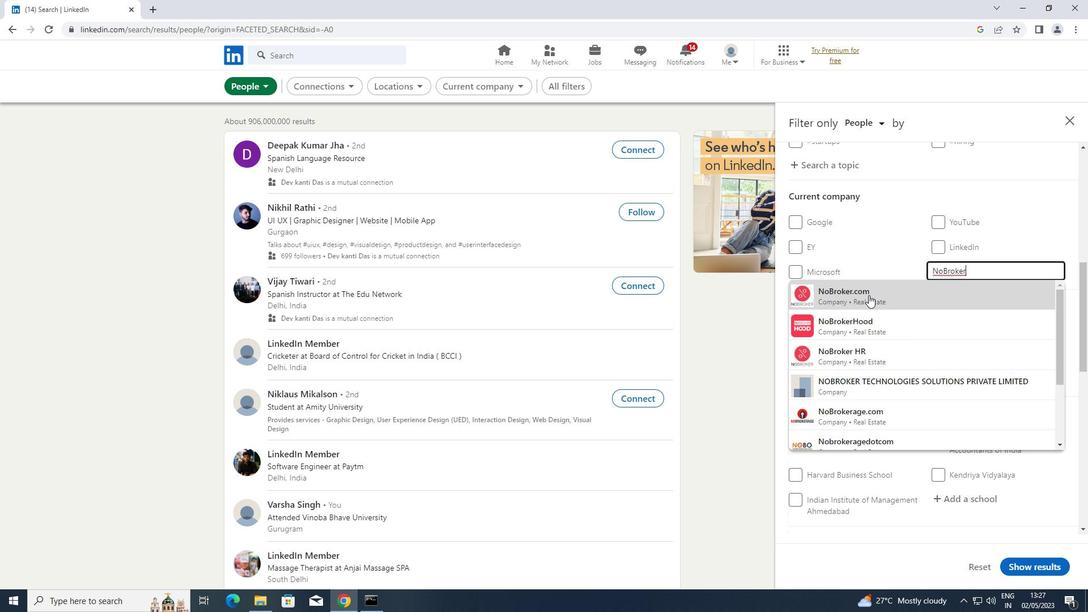 
Action: Mouse scrolled (868, 294) with delta (0, 0)
Screenshot: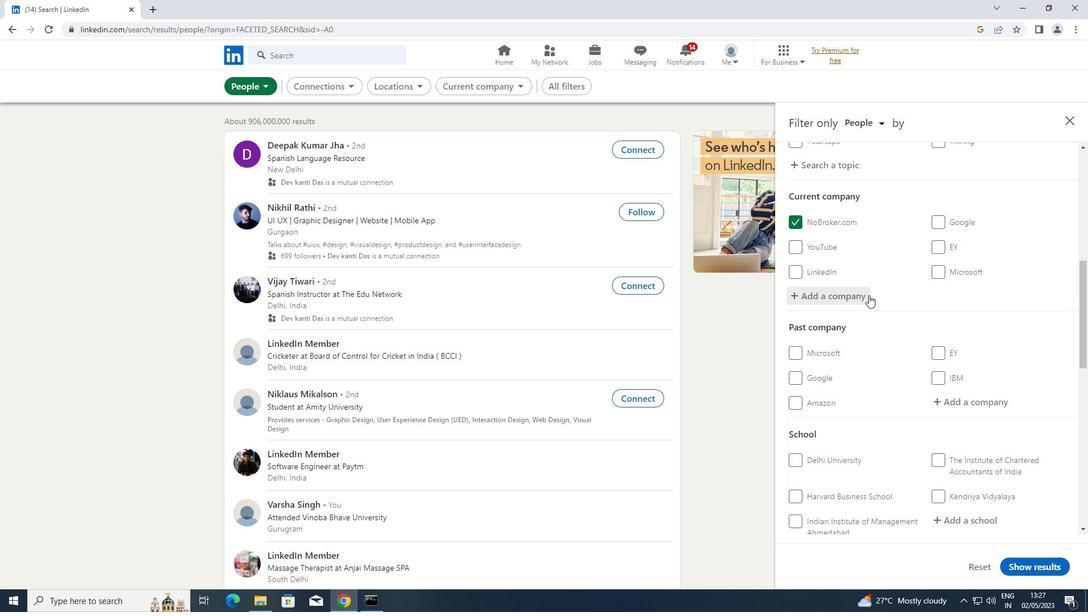 
Action: Mouse scrolled (868, 294) with delta (0, 0)
Screenshot: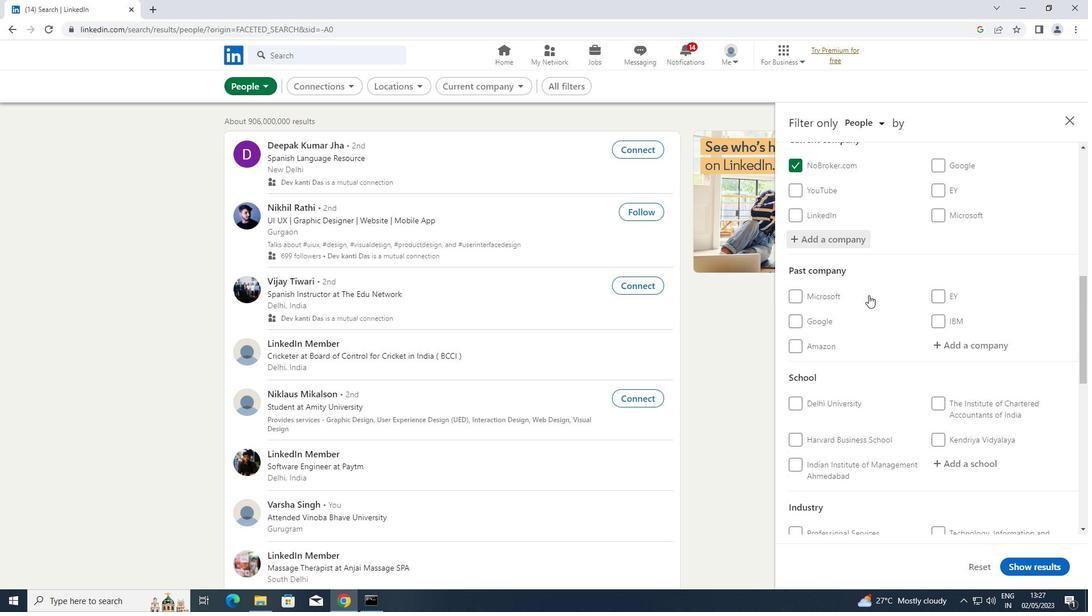 
Action: Mouse scrolled (868, 294) with delta (0, 0)
Screenshot: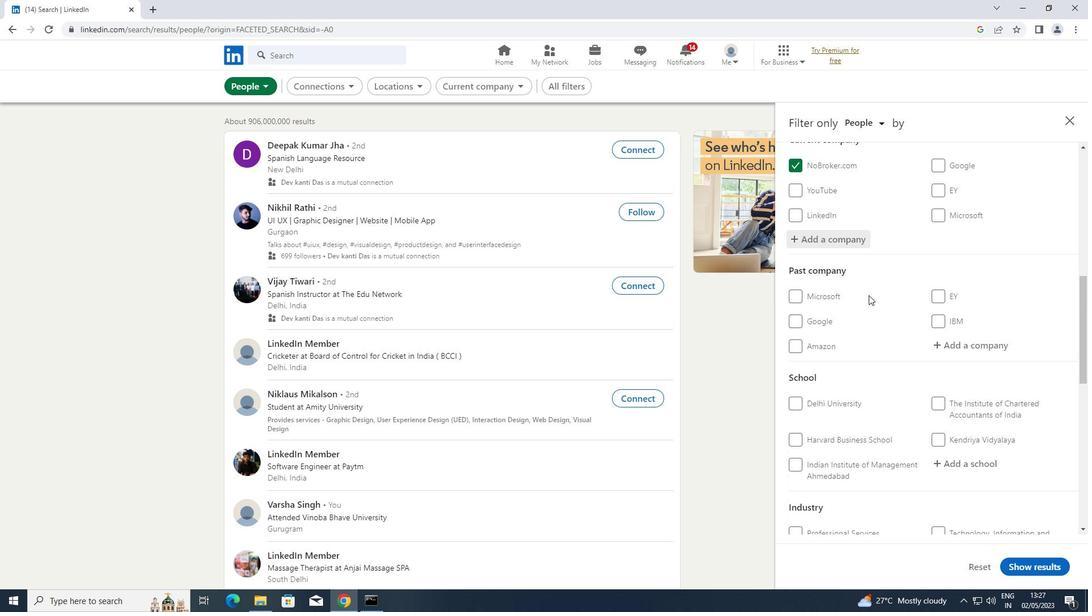 
Action: Mouse moved to (965, 342)
Screenshot: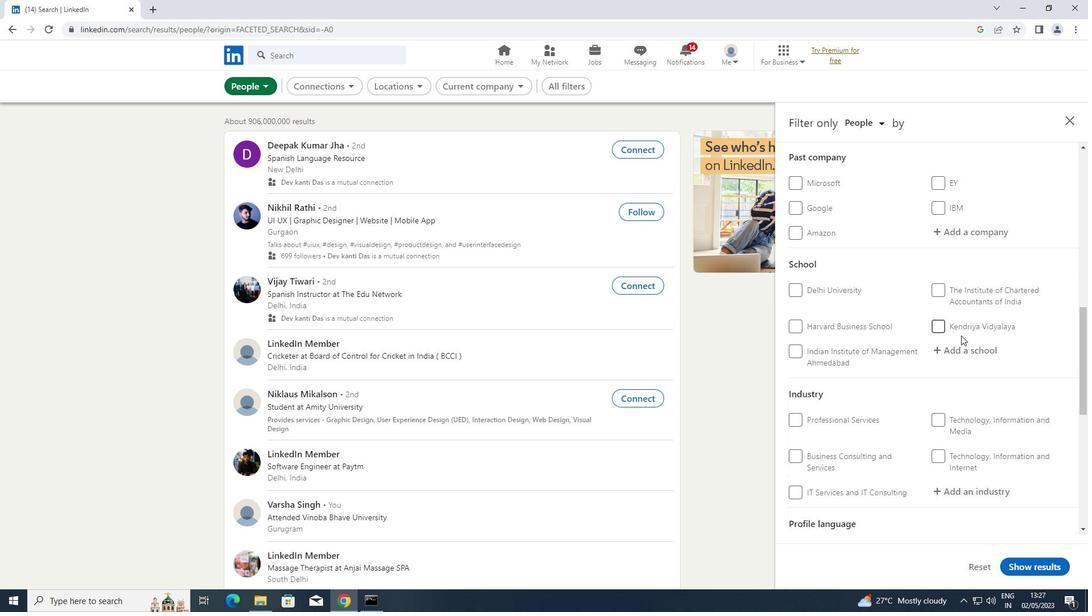 
Action: Mouse pressed left at (965, 342)
Screenshot: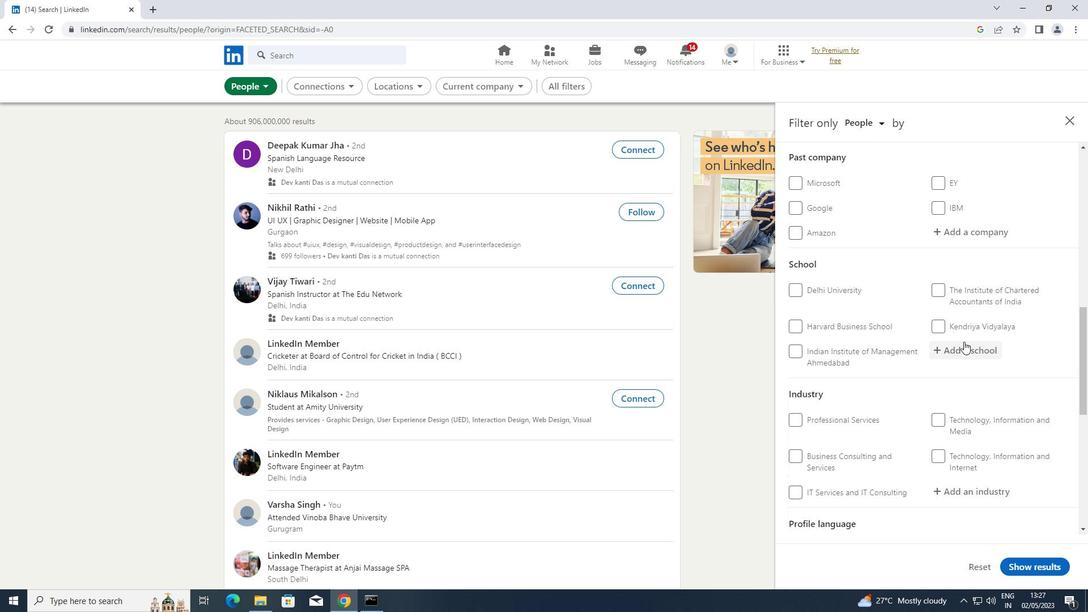 
Action: Key pressed <Key.shift>MAR<Key.space><Key.shift>IVANIOS
Screenshot: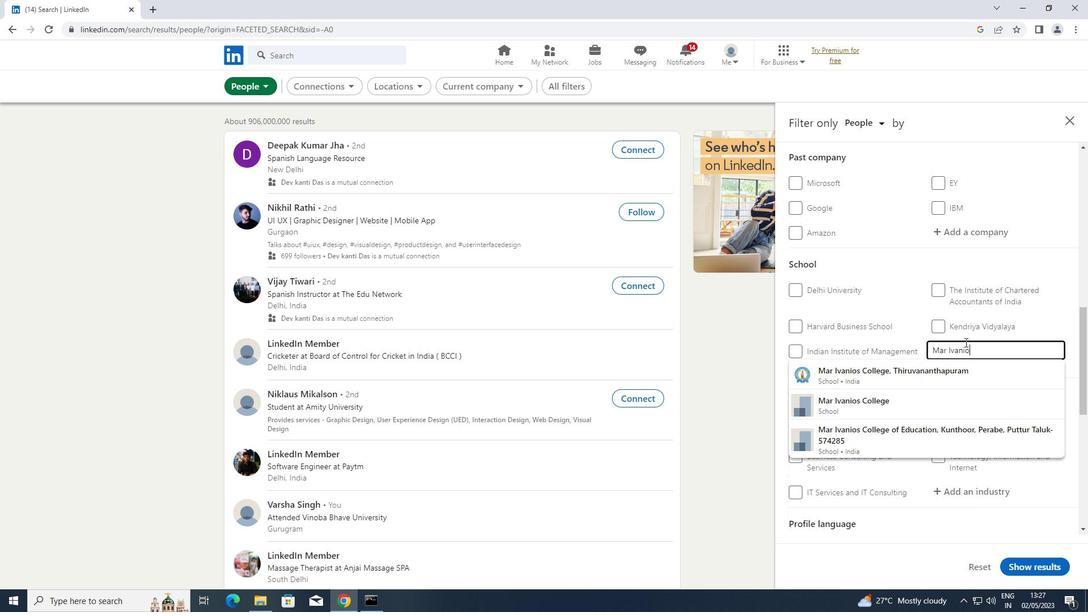 
Action: Mouse moved to (936, 379)
Screenshot: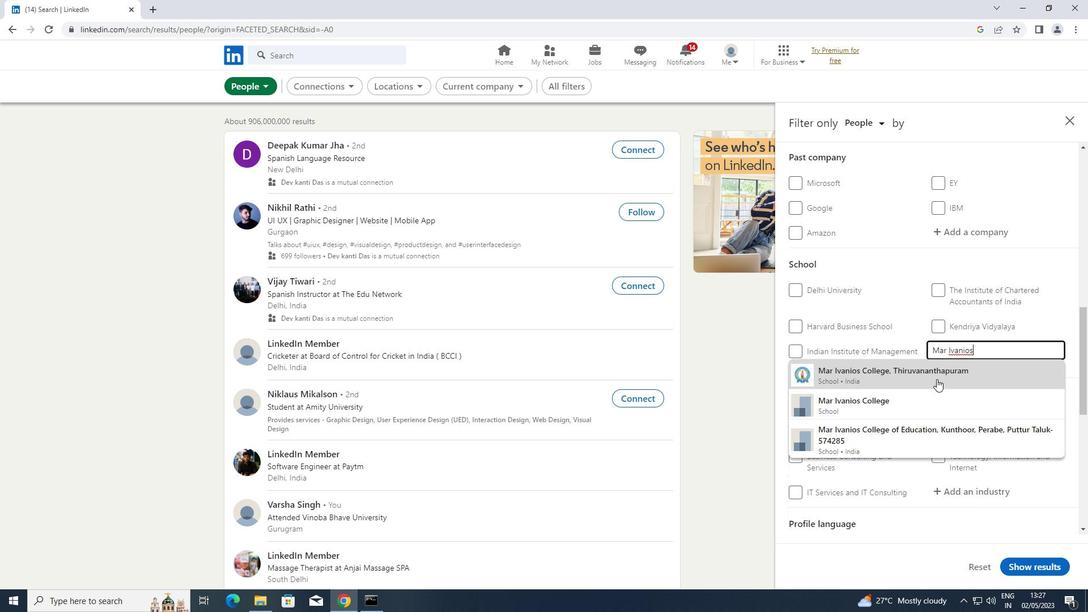 
Action: Mouse pressed left at (936, 379)
Screenshot: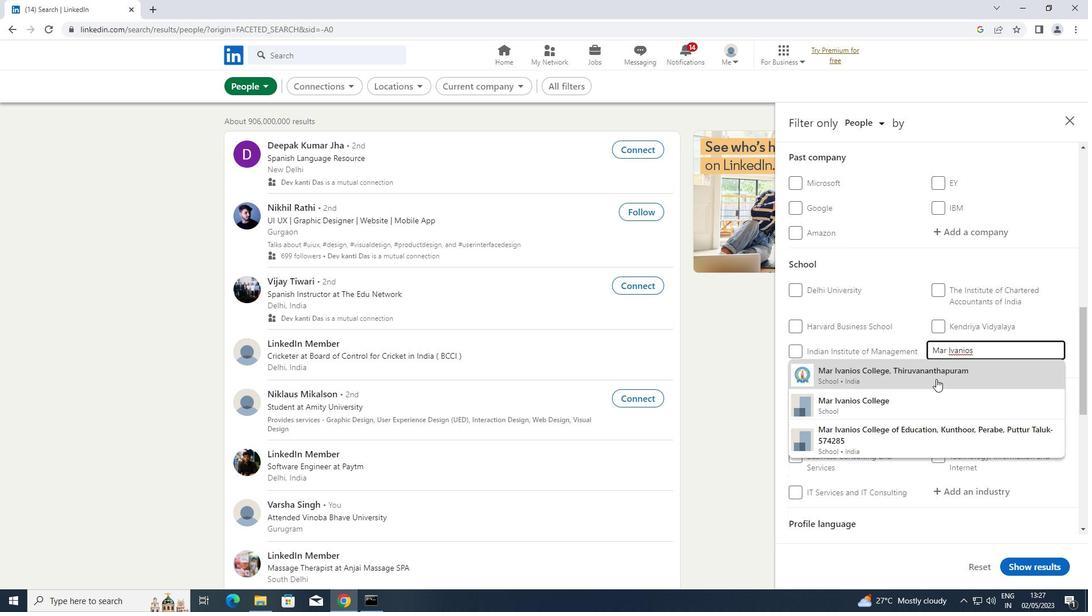 
Action: Mouse moved to (936, 372)
Screenshot: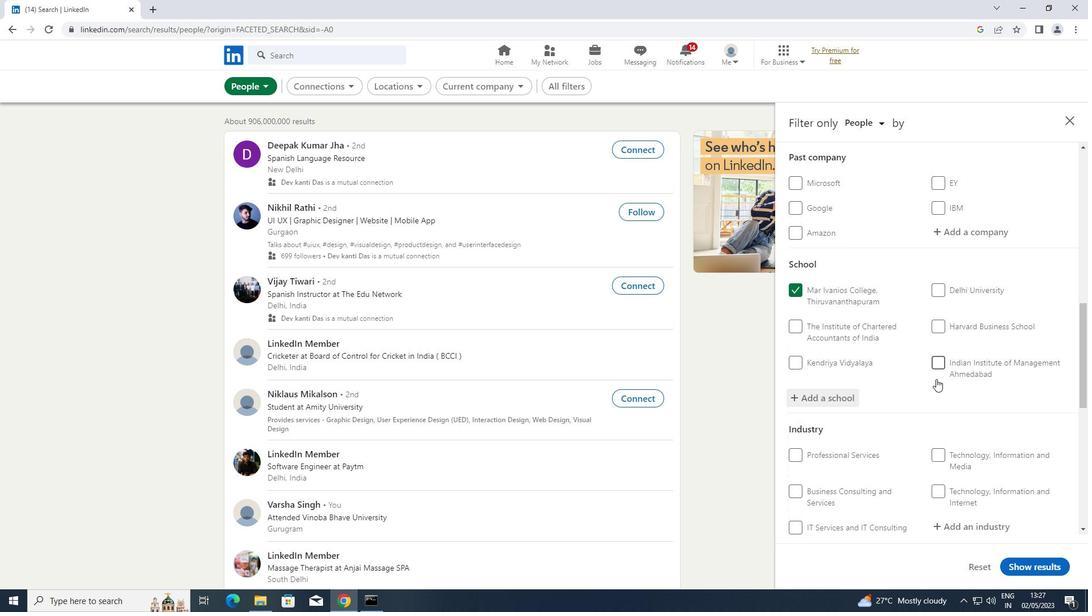 
Action: Mouse scrolled (936, 372) with delta (0, 0)
Screenshot: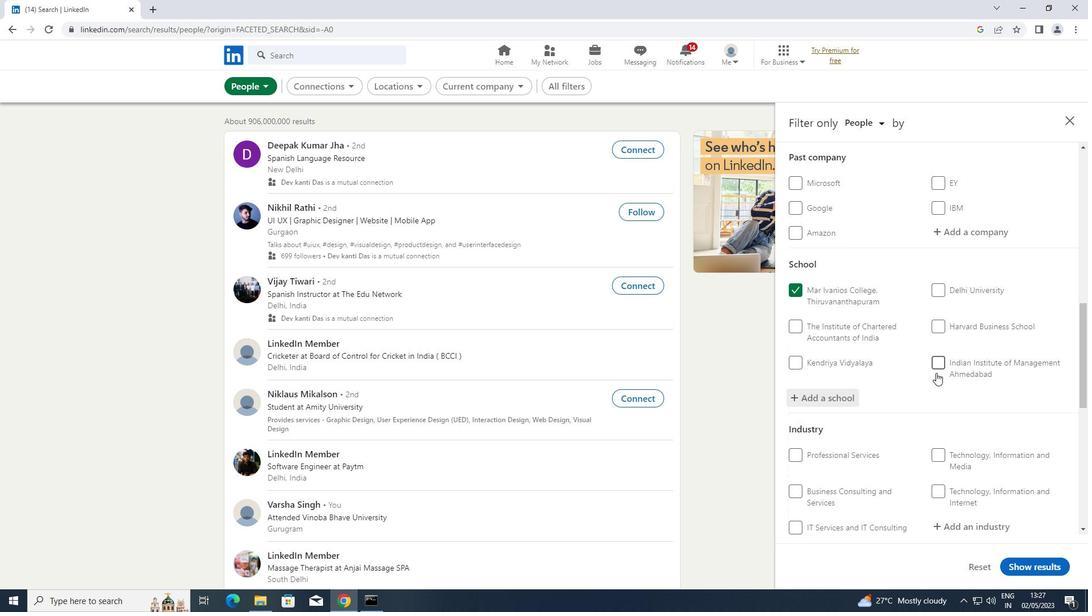 
Action: Mouse scrolled (936, 372) with delta (0, 0)
Screenshot: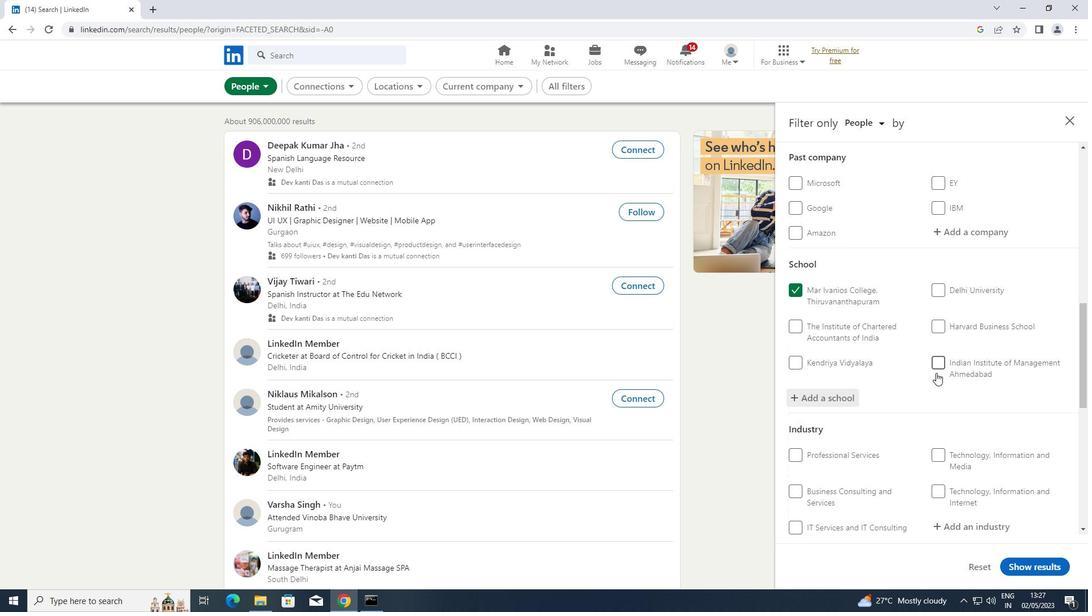 
Action: Mouse scrolled (936, 372) with delta (0, 0)
Screenshot: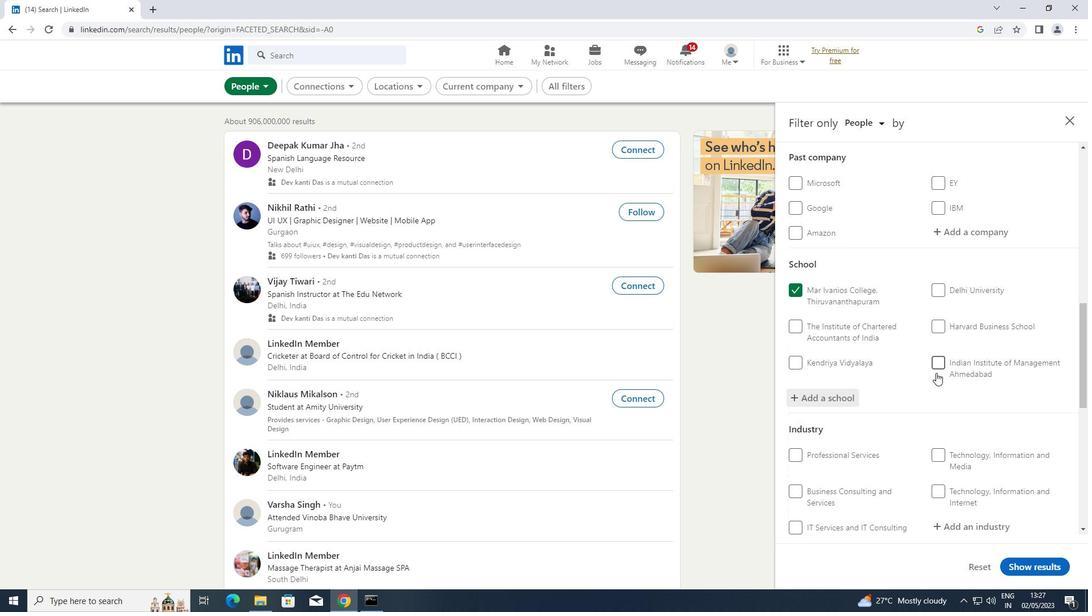 
Action: Mouse moved to (936, 371)
Screenshot: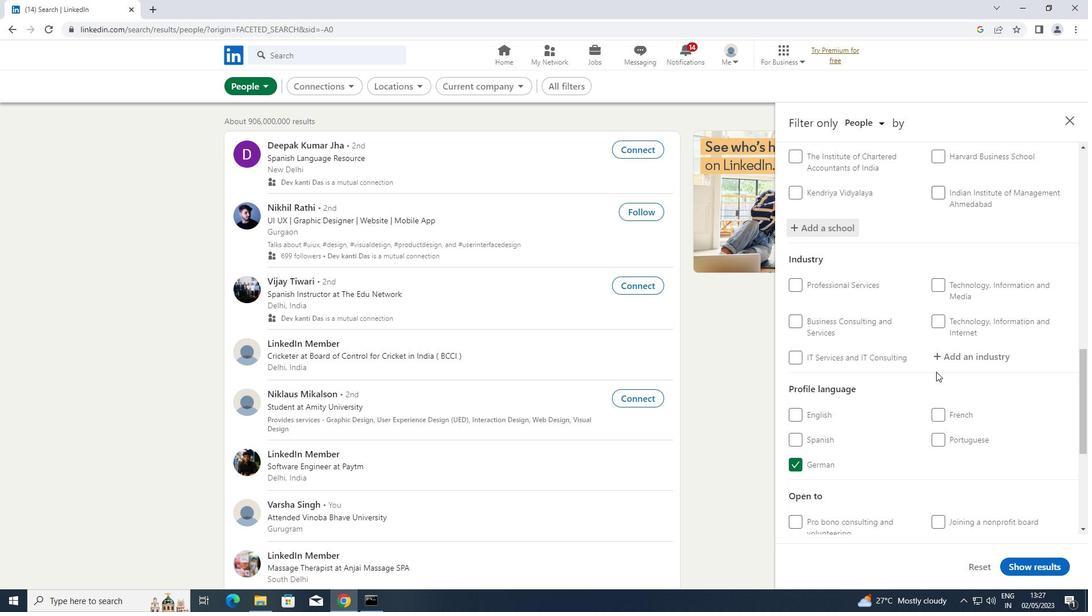 
Action: Mouse scrolled (936, 370) with delta (0, 0)
Screenshot: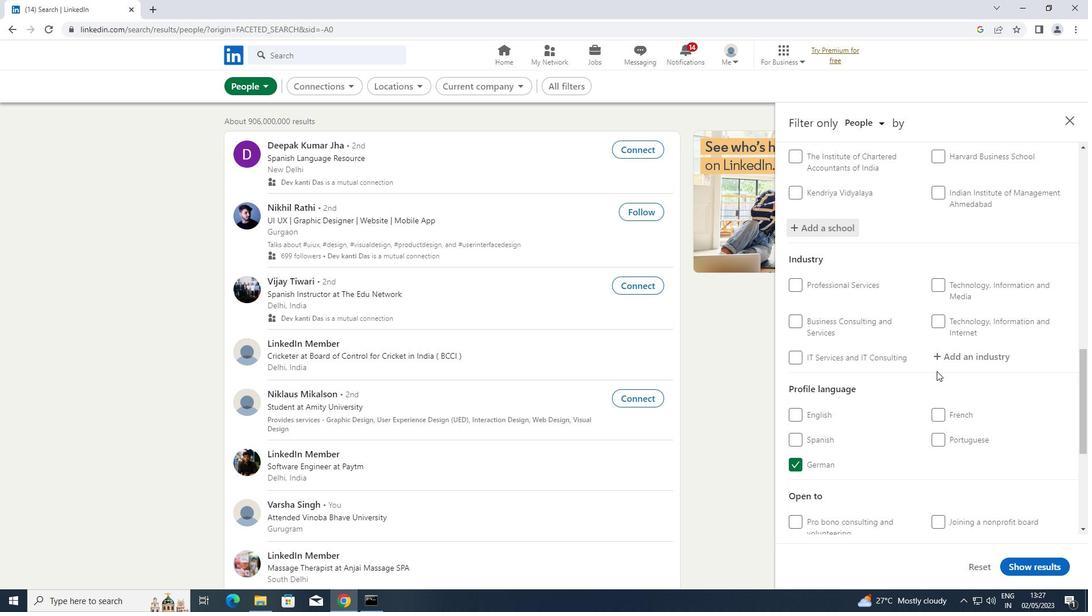 
Action: Mouse scrolled (936, 370) with delta (0, 0)
Screenshot: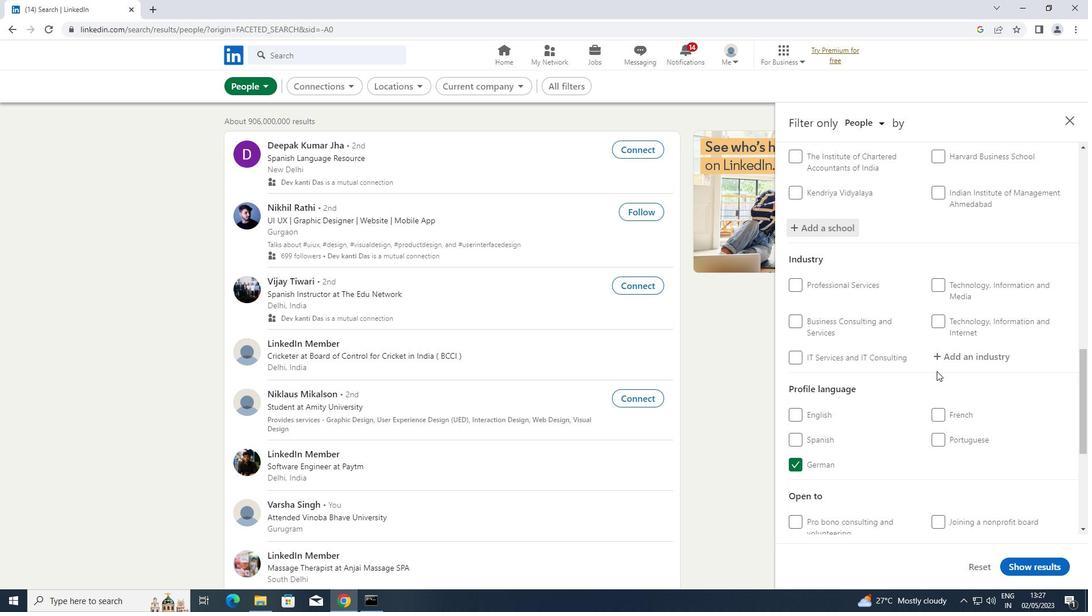 
Action: Mouse moved to (968, 239)
Screenshot: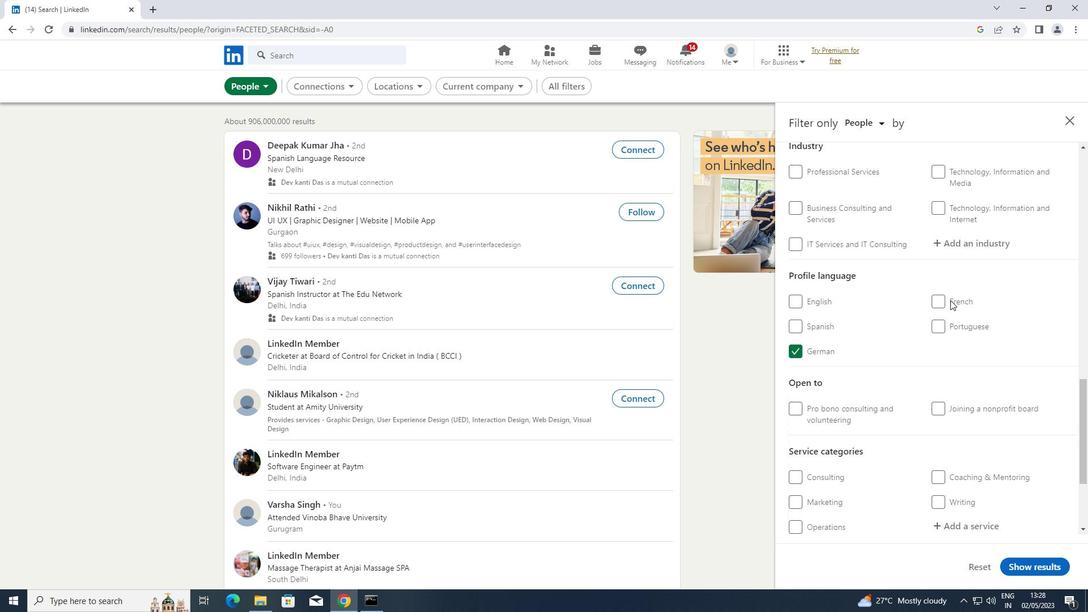 
Action: Mouse pressed left at (968, 239)
Screenshot: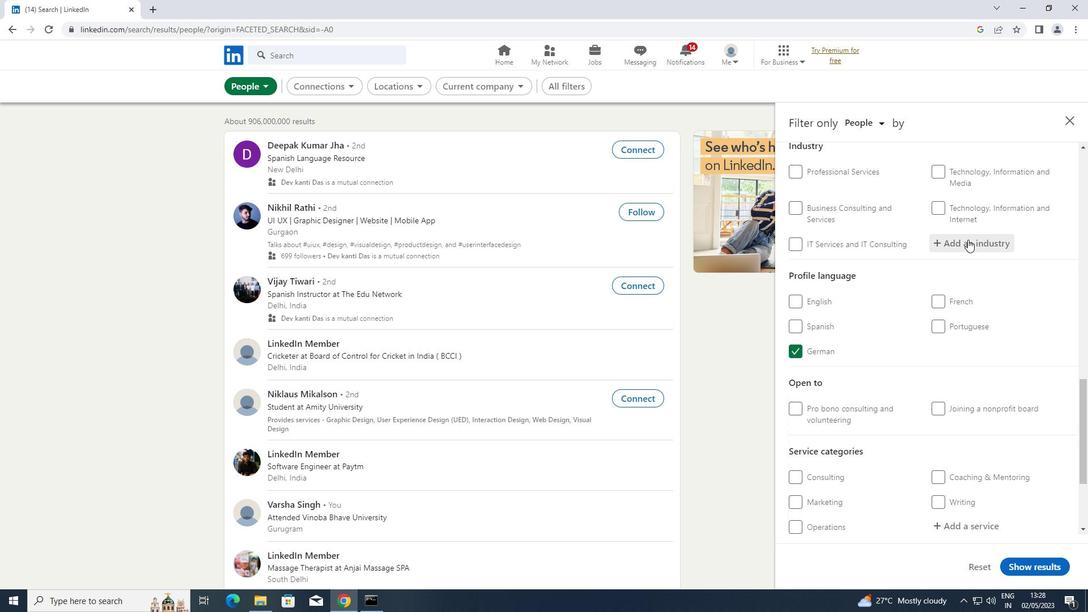 
Action: Key pressed <Key.shift>TRANSLATION<Key.space>AND<Key.space><Key.shift>LOCALIZATION
Screenshot: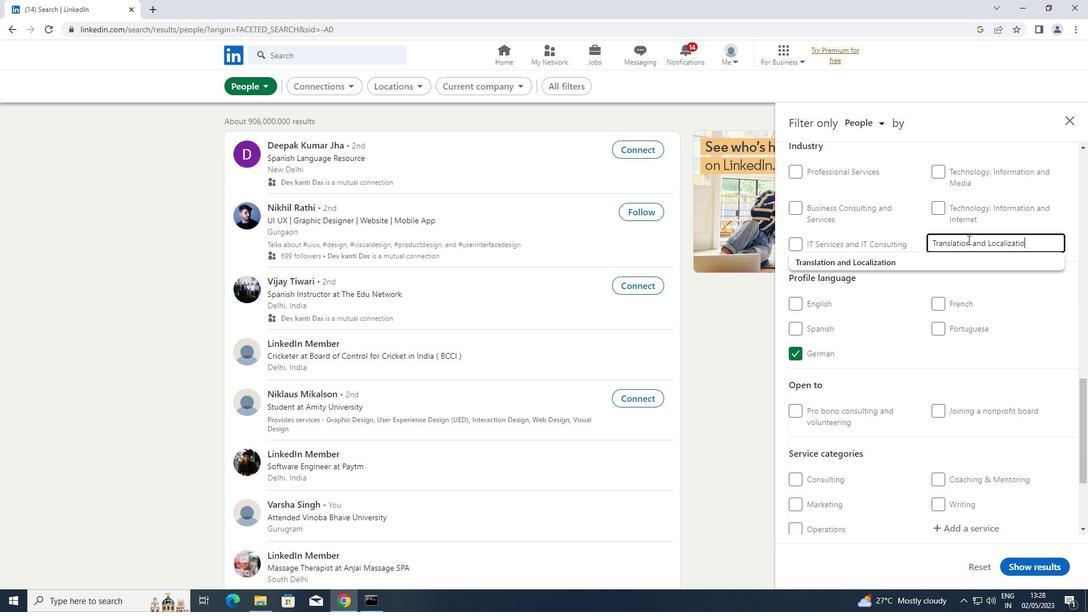 
Action: Mouse moved to (857, 256)
Screenshot: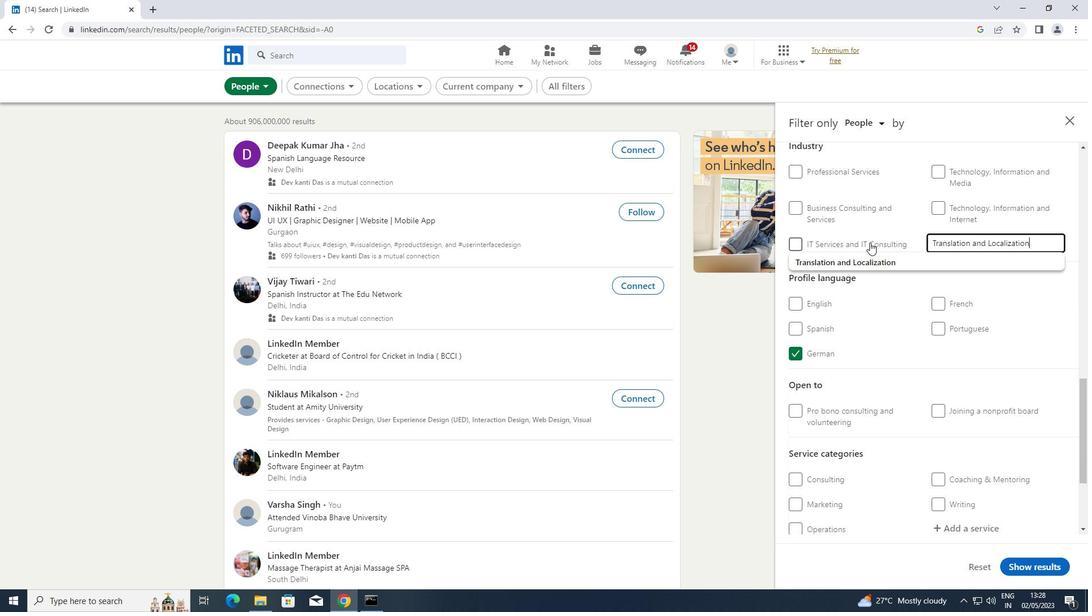 
Action: Mouse pressed left at (857, 256)
Screenshot: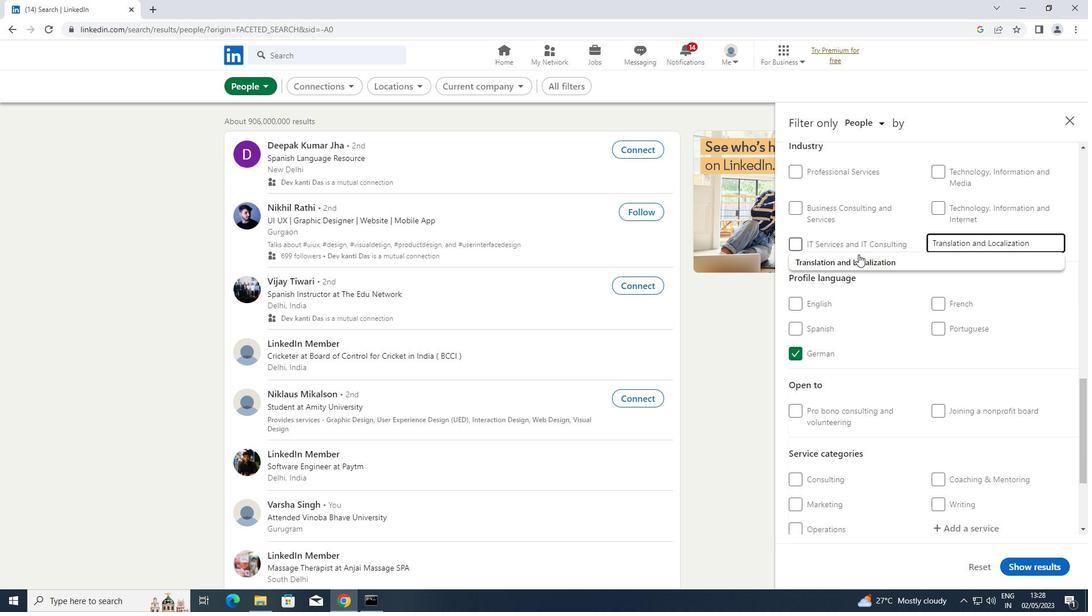 
Action: Mouse moved to (856, 265)
Screenshot: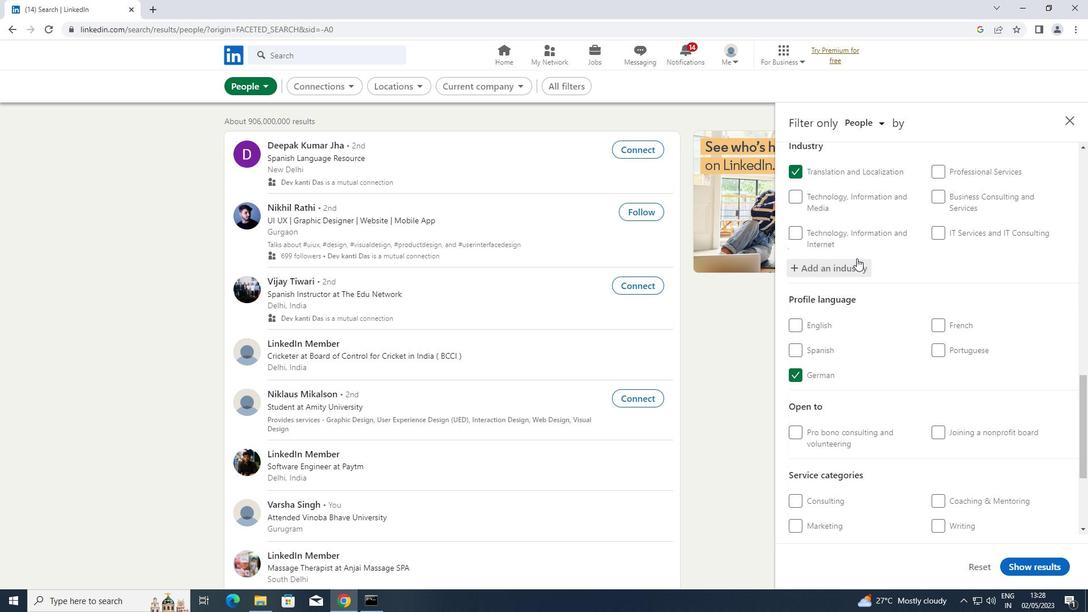 
Action: Mouse scrolled (856, 265) with delta (0, 0)
Screenshot: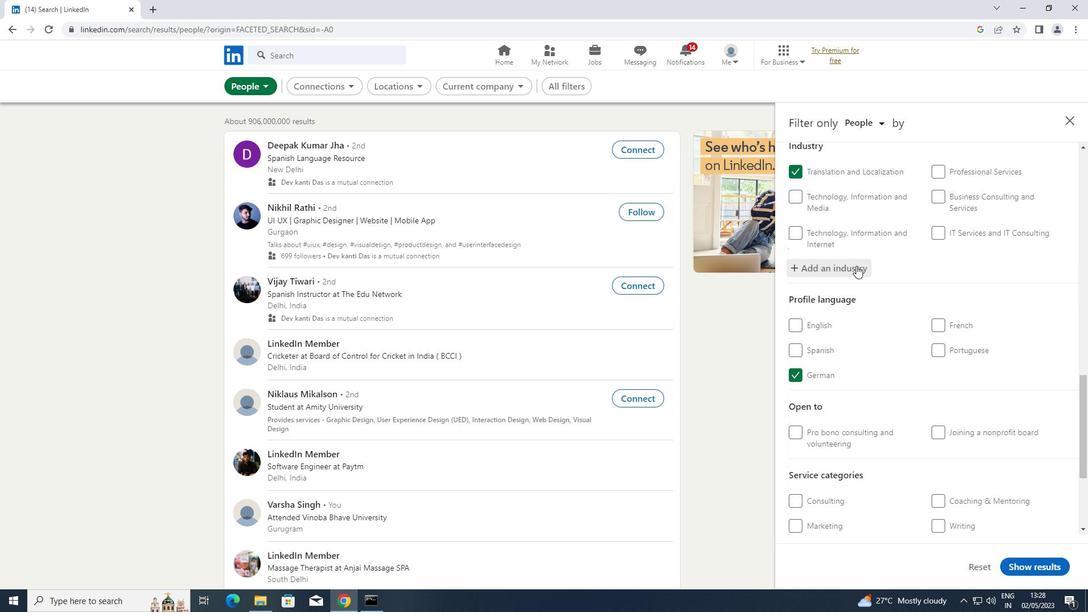 
Action: Mouse scrolled (856, 265) with delta (0, 0)
Screenshot: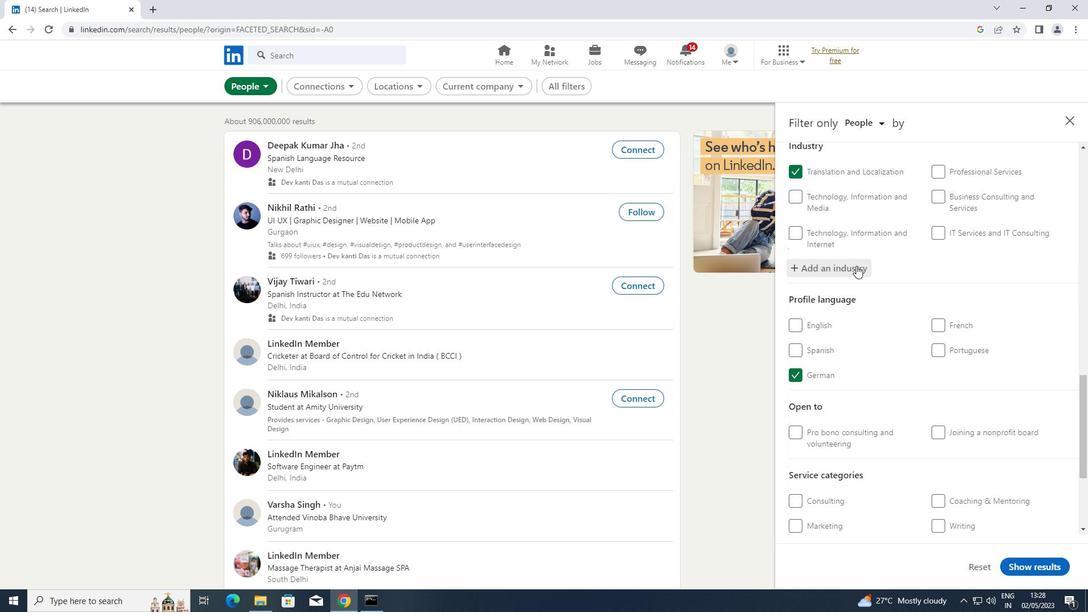 
Action: Mouse scrolled (856, 265) with delta (0, 0)
Screenshot: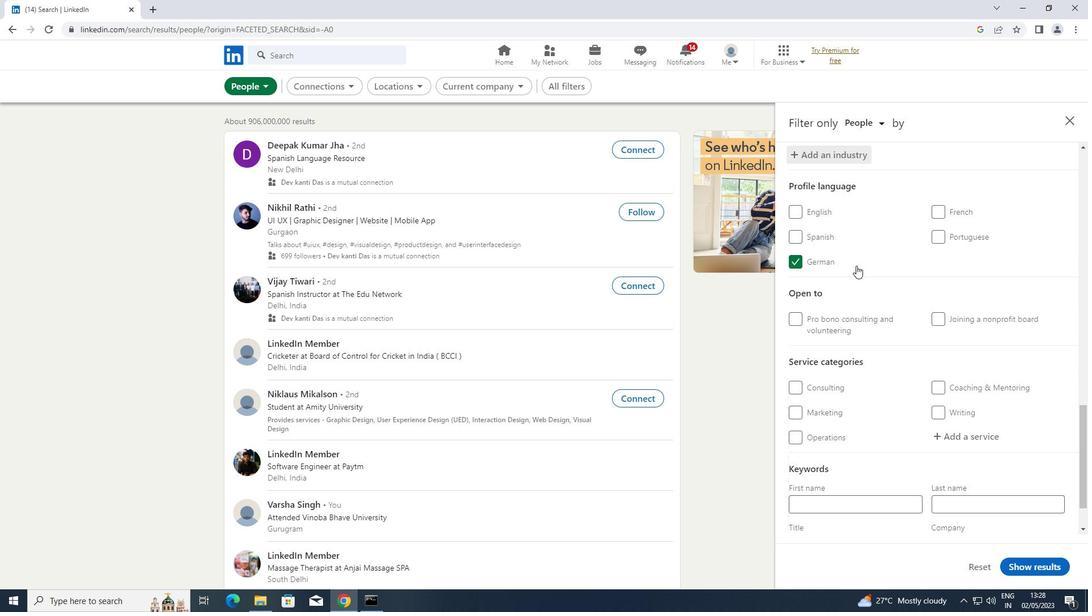 
Action: Mouse scrolled (856, 265) with delta (0, 0)
Screenshot: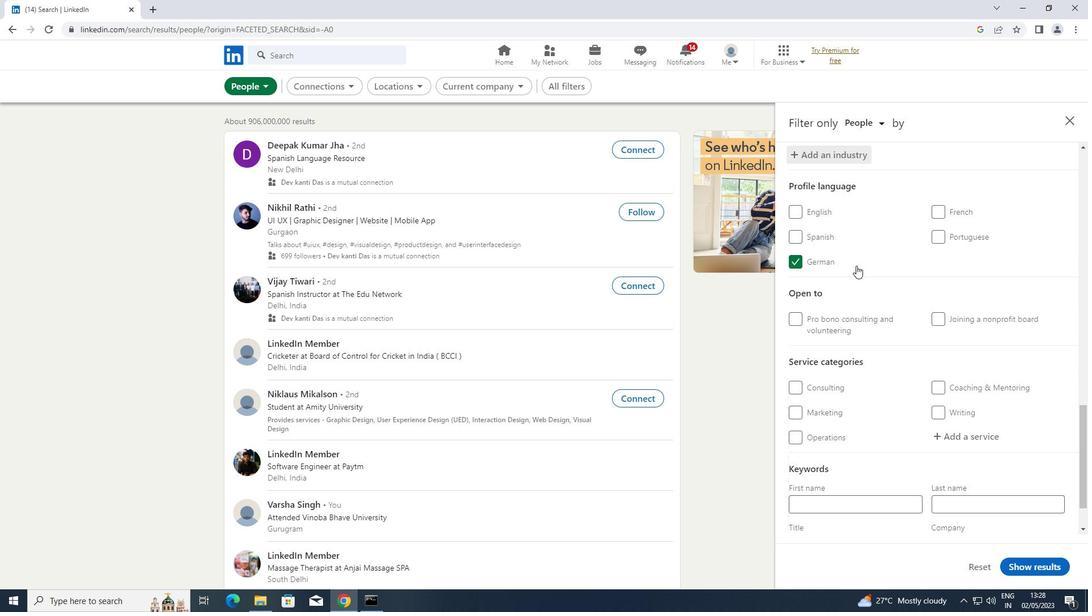 
Action: Mouse scrolled (856, 265) with delta (0, 0)
Screenshot: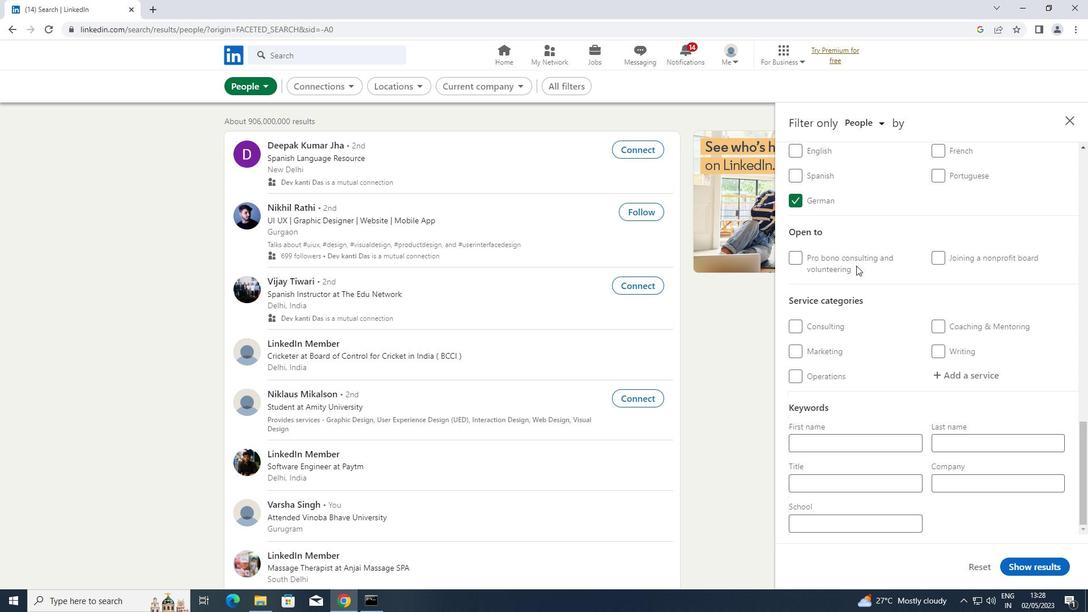 
Action: Mouse scrolled (856, 265) with delta (0, 0)
Screenshot: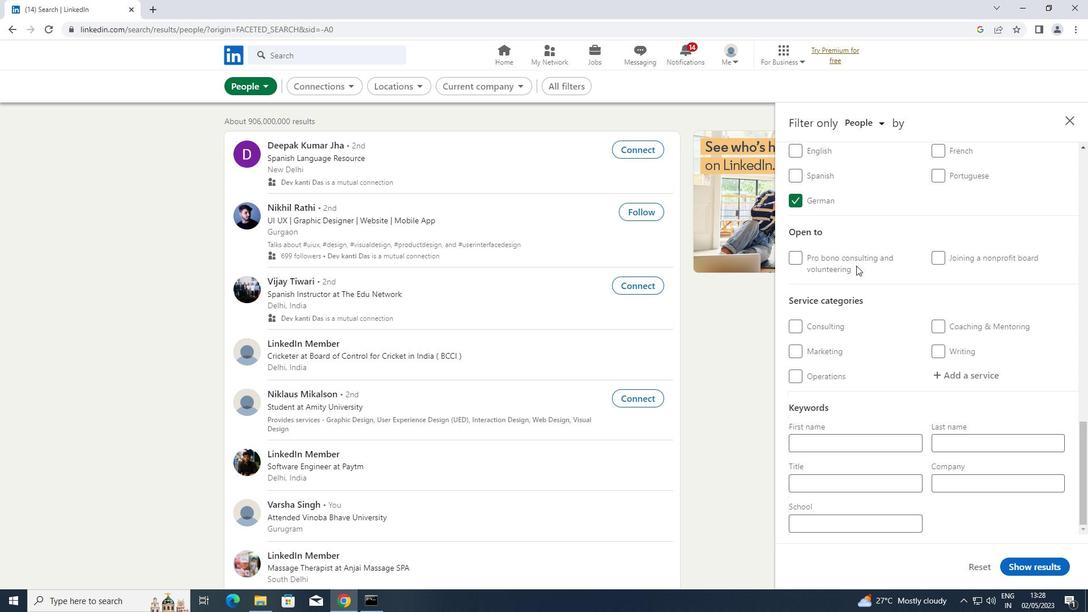 
Action: Mouse moved to (969, 373)
Screenshot: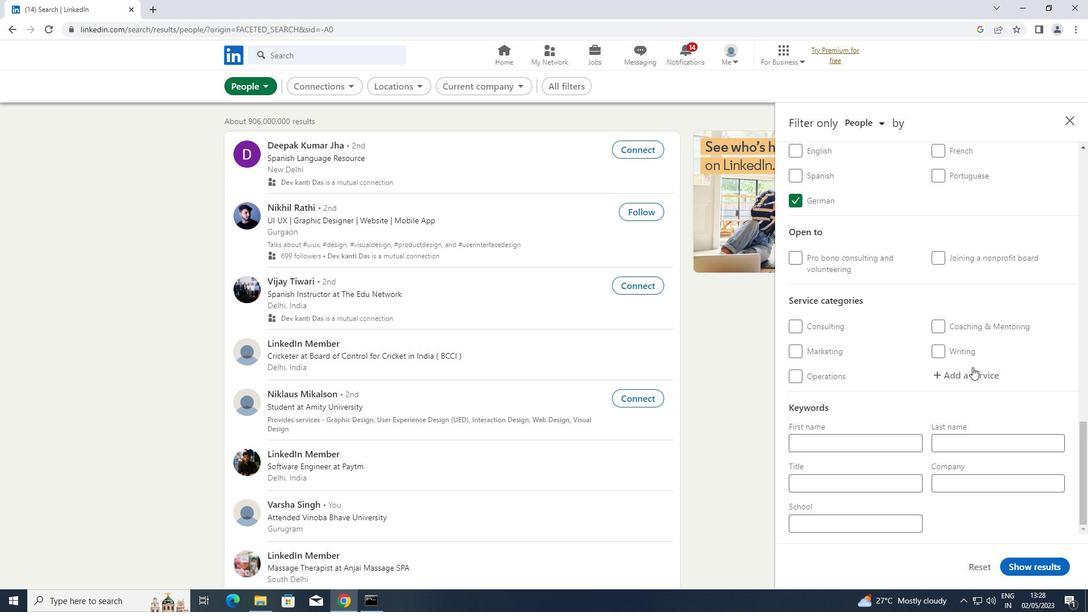 
Action: Mouse pressed left at (969, 373)
Screenshot: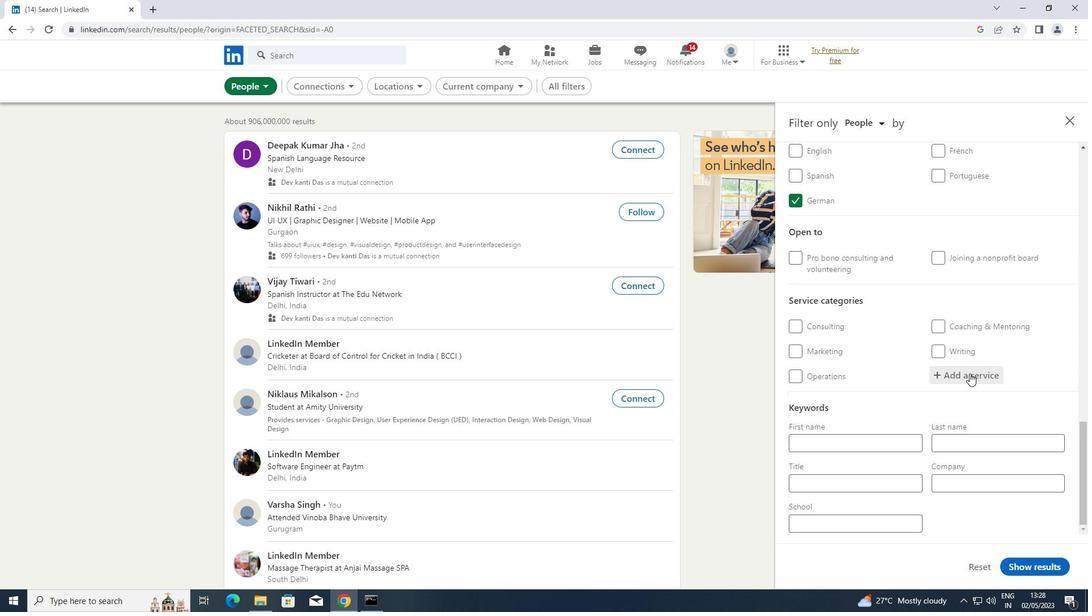 
Action: Mouse moved to (967, 373)
Screenshot: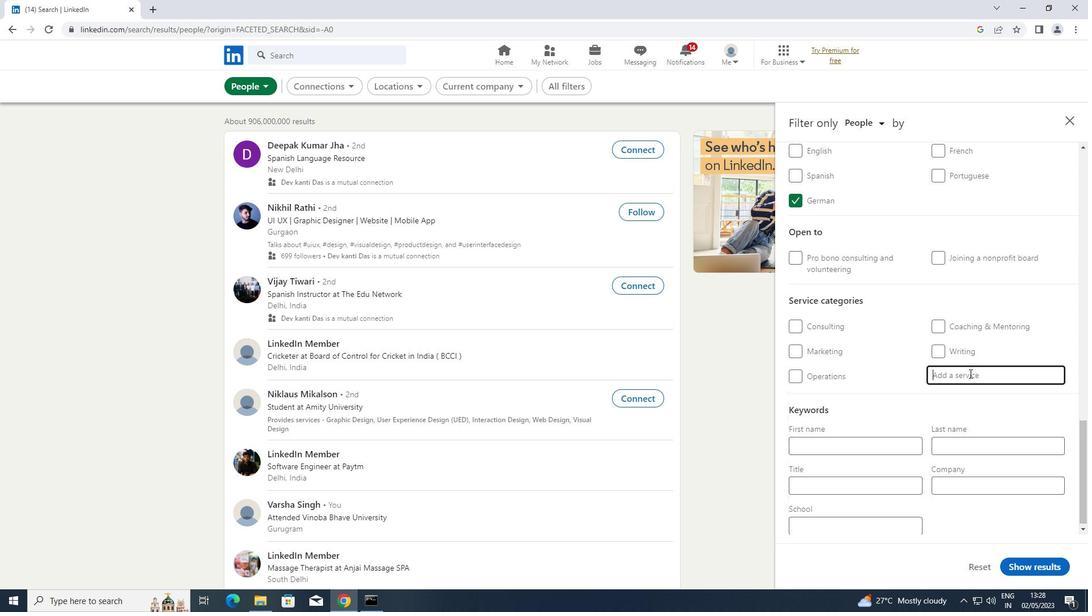 
Action: Key pressed <Key.shift>RESEARCH
Screenshot: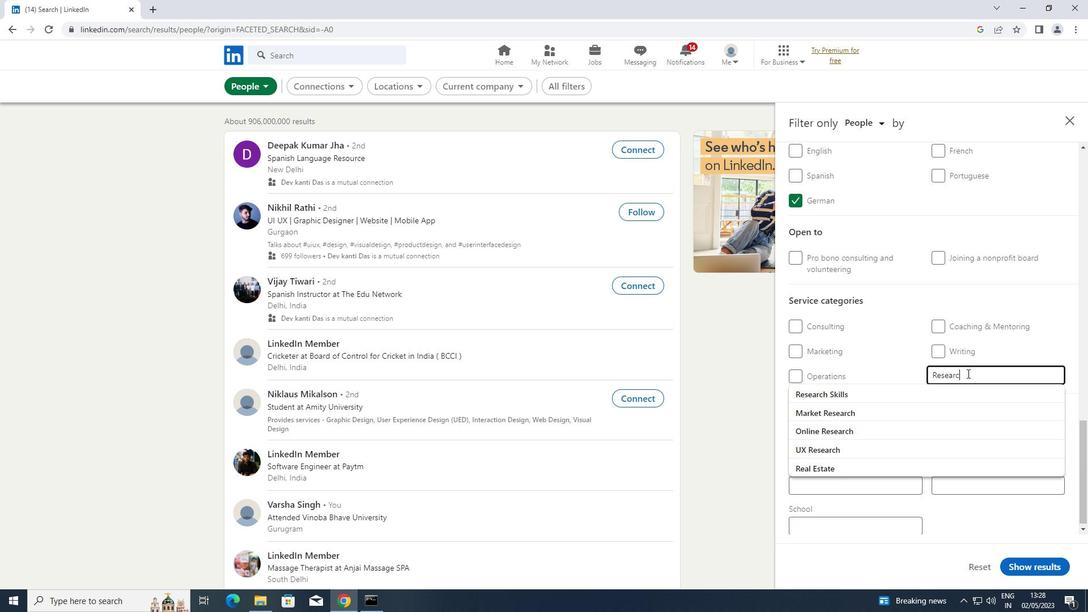 
Action: Mouse moved to (898, 399)
Screenshot: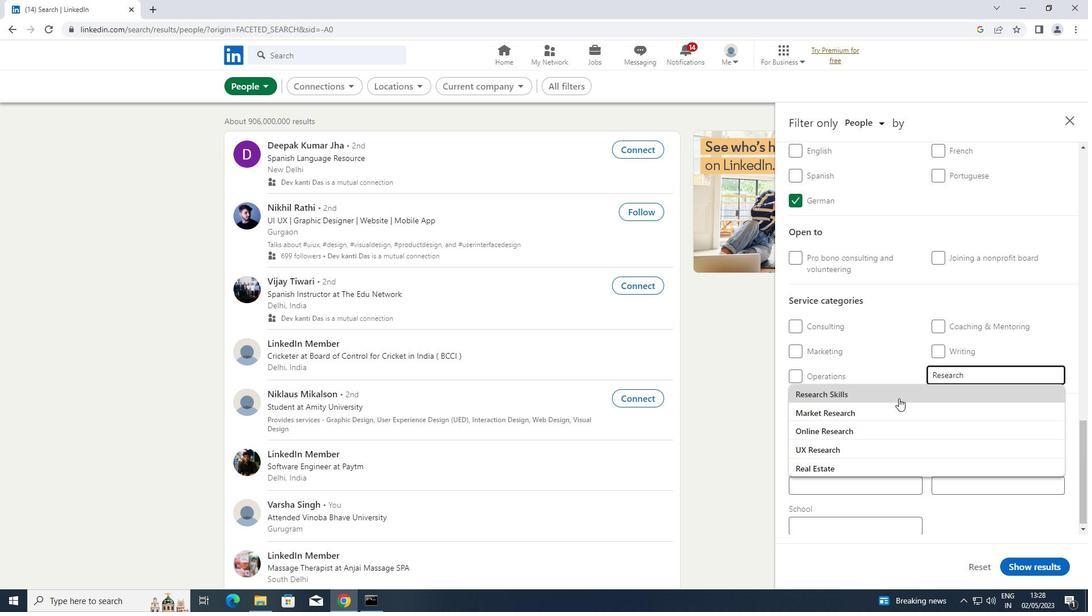 
Action: Key pressed <Key.enter>
Screenshot: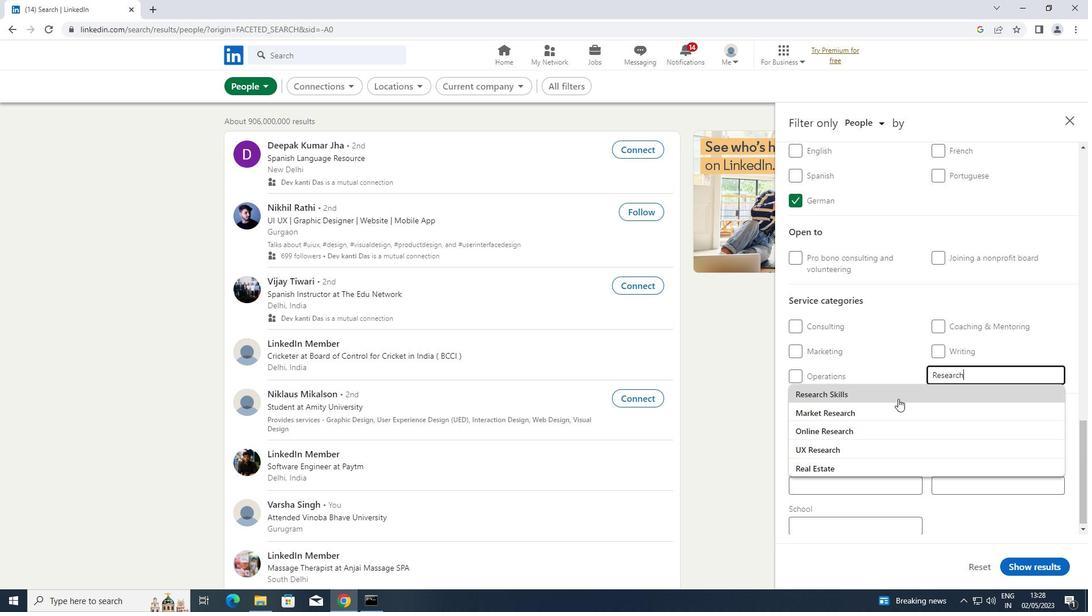 
Action: Mouse moved to (898, 401)
Screenshot: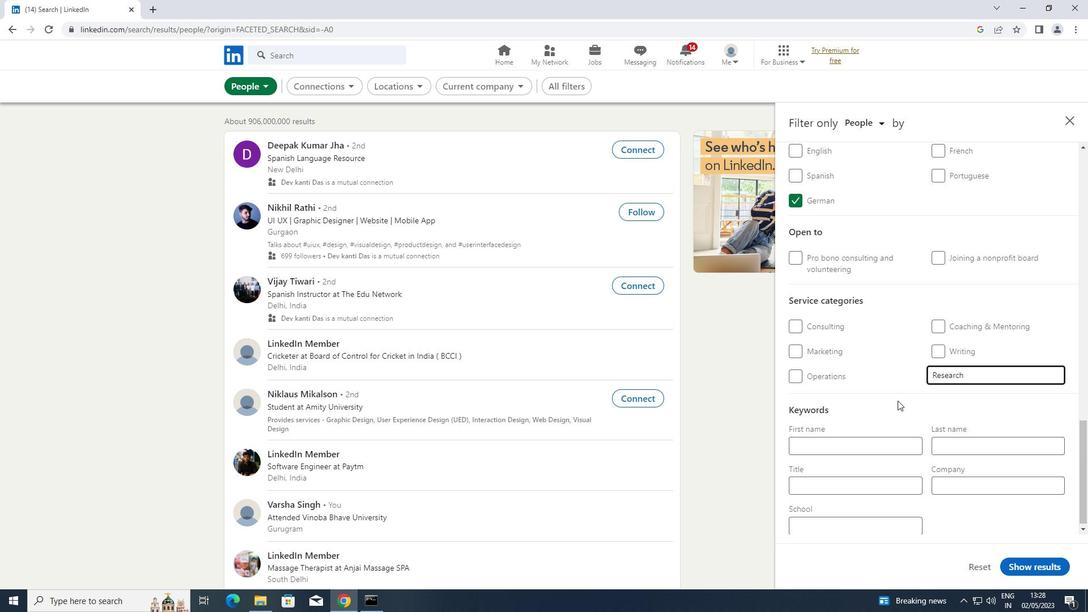 
Action: Mouse scrolled (898, 401) with delta (0, 0)
Screenshot: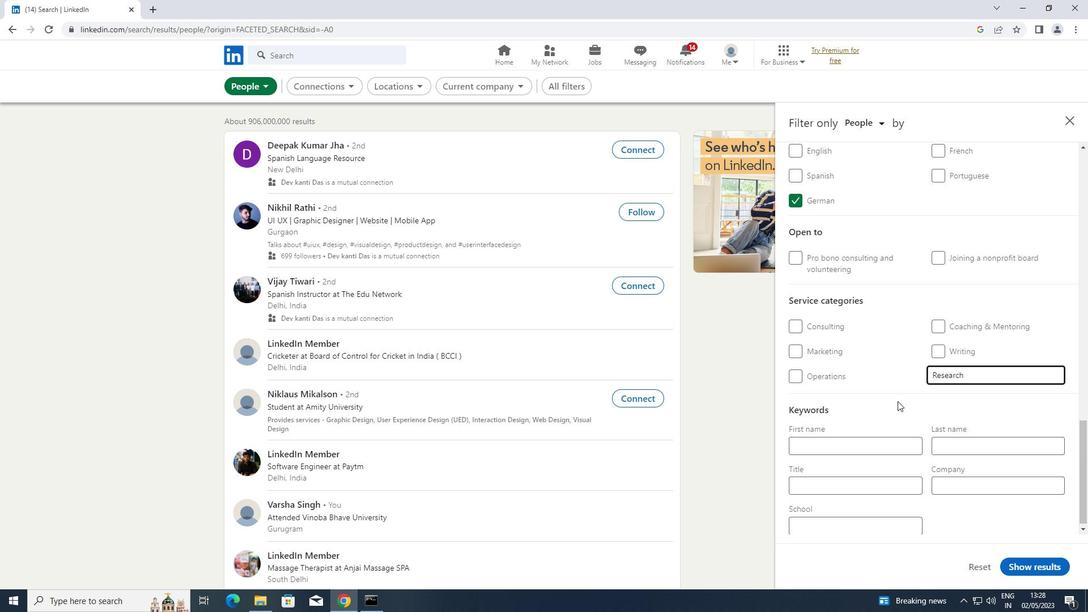 
Action: Mouse scrolled (898, 401) with delta (0, 0)
Screenshot: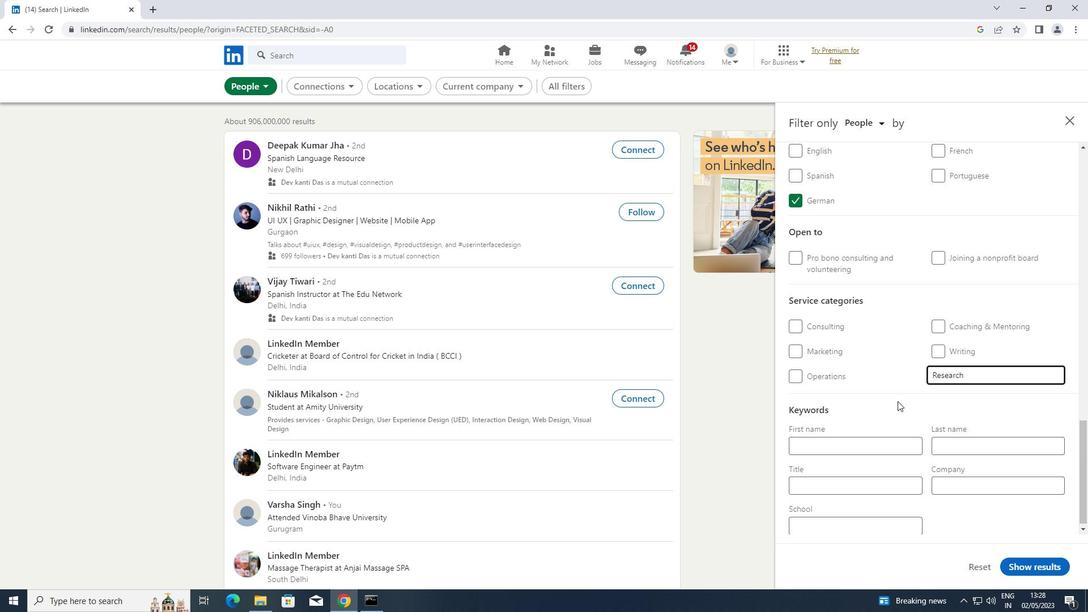 
Action: Mouse scrolled (898, 401) with delta (0, 0)
Screenshot: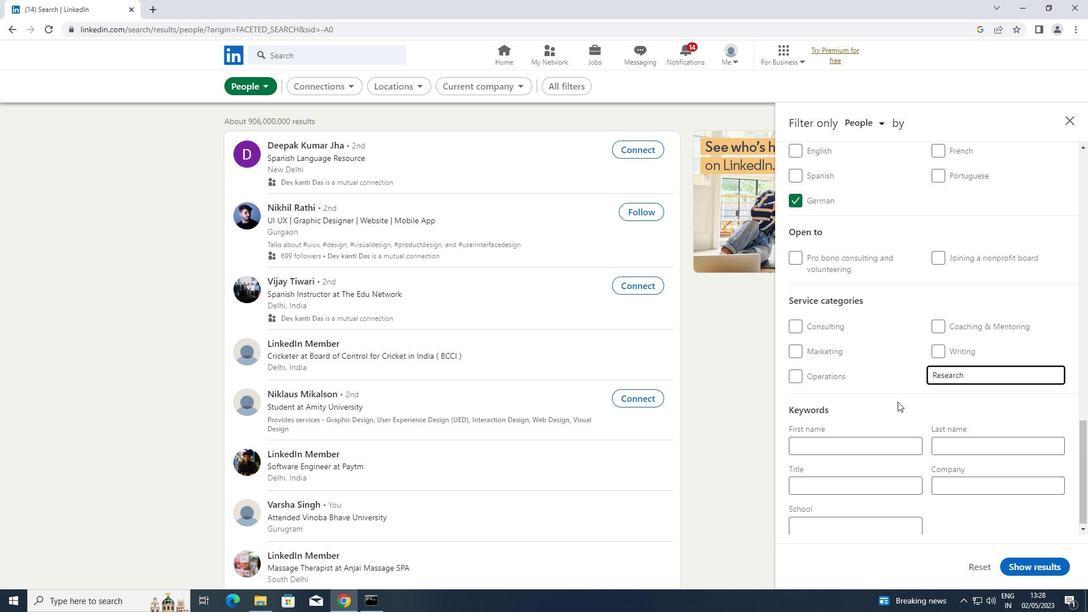 
Action: Mouse moved to (867, 486)
Screenshot: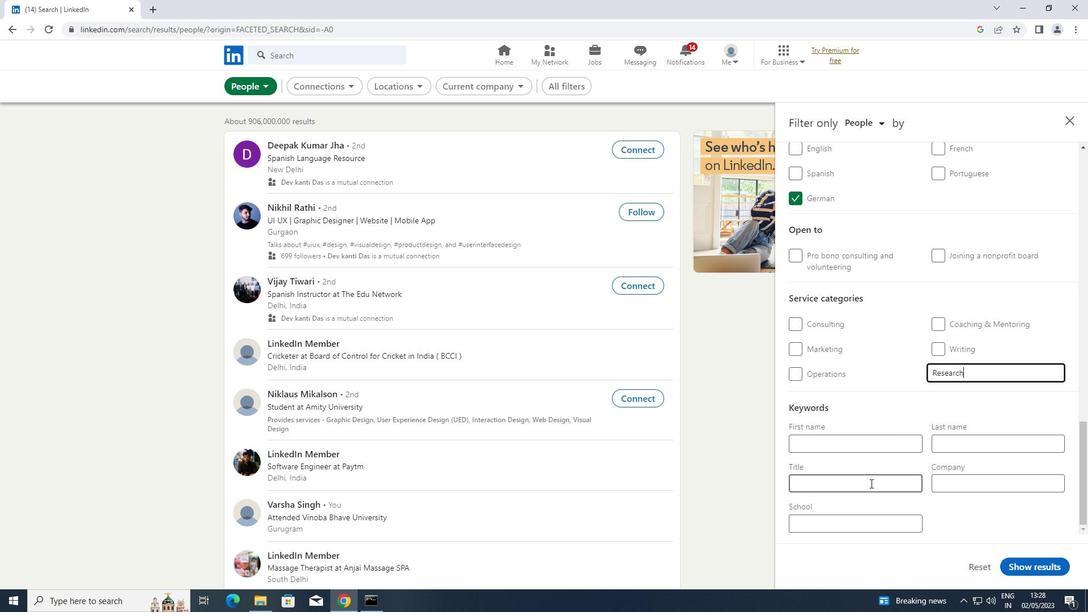 
Action: Mouse pressed left at (867, 486)
Screenshot: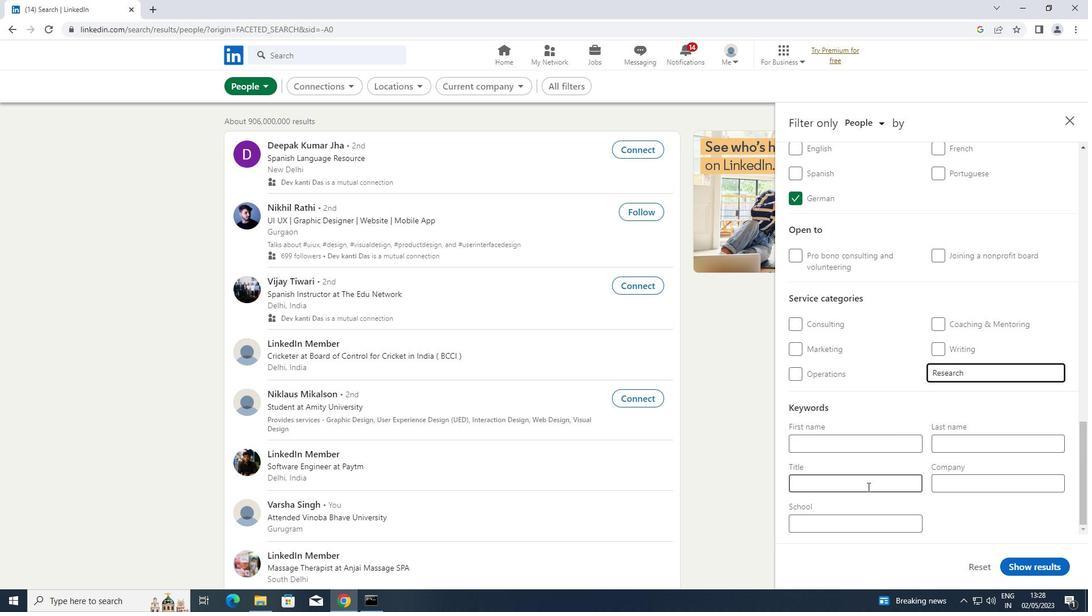 
Action: Mouse moved to (849, 323)
Screenshot: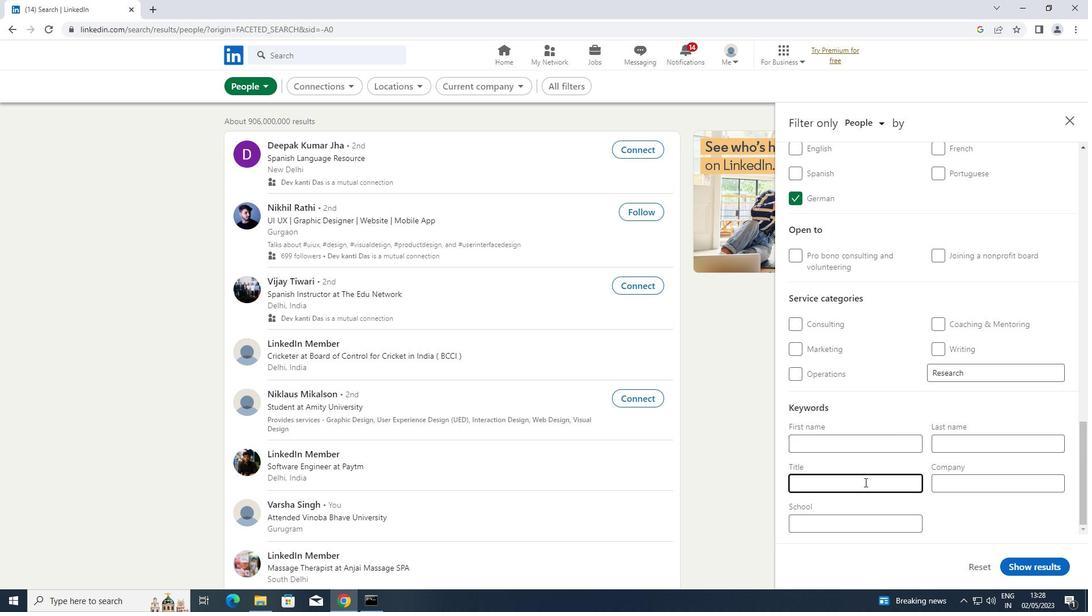 
Action: Key pressed <Key.shift>VIDEON<Key.backspace><Key.space><Key.shift>EDITOR
Screenshot: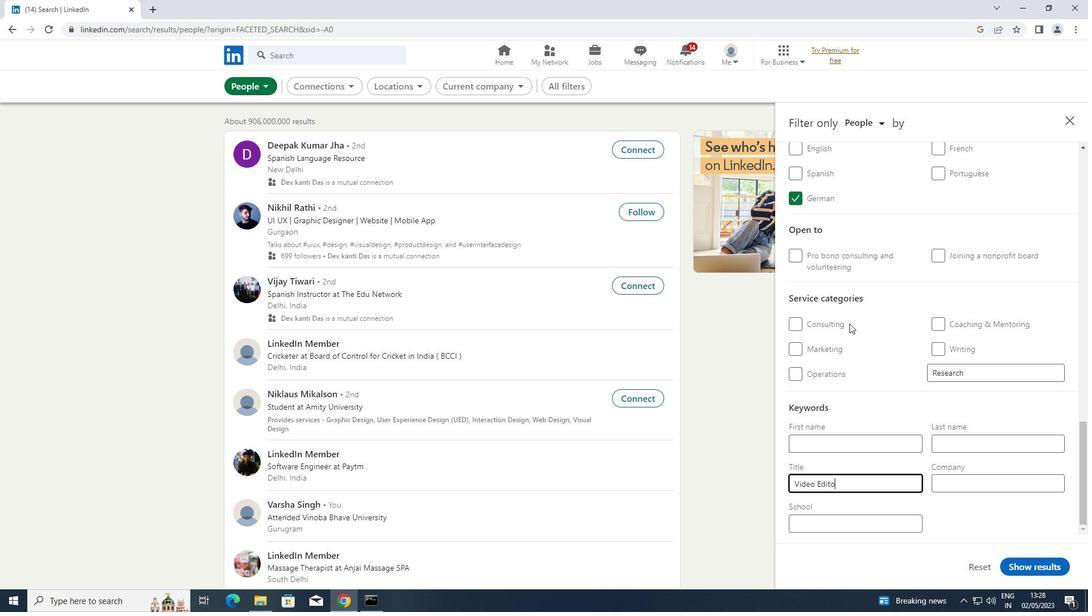 
Action: Mouse moved to (1008, 562)
Screenshot: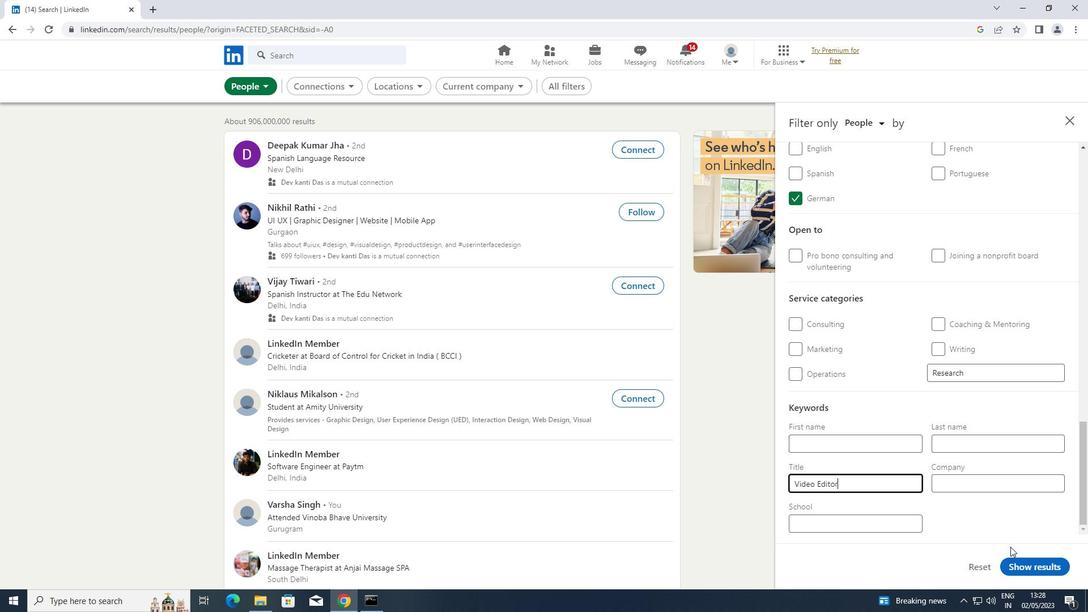 
Action: Mouse pressed left at (1008, 562)
Screenshot: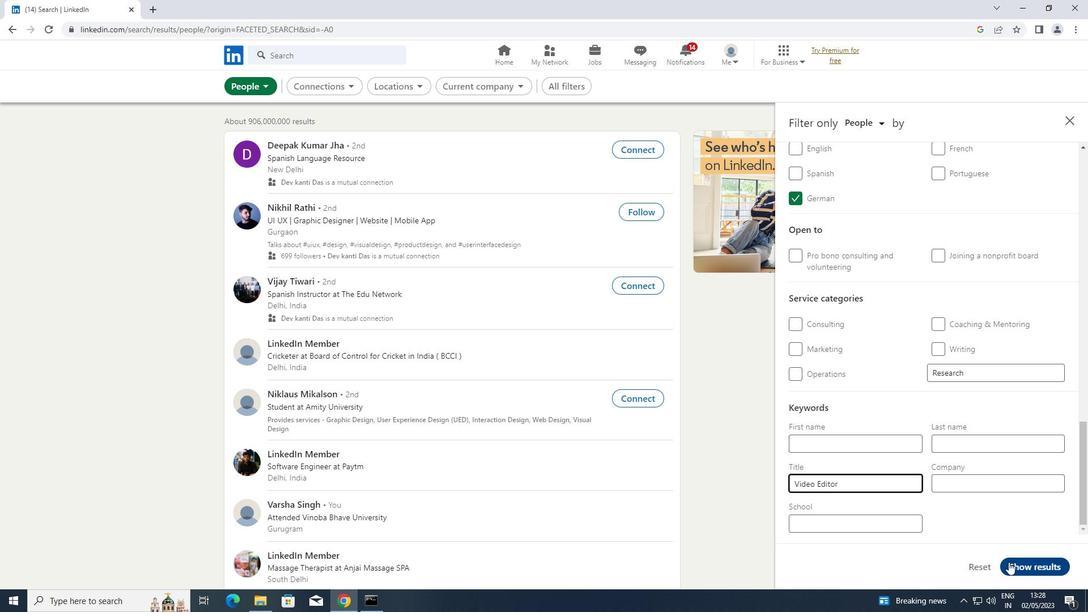 
